 Task: Find connections with filter location Esmeraldas with filter topic #tecnologiawith filter profile language French with filter current company Verloop.io with filter school Dr Akhilesh Das Gupta Institute of Technology & Management with filter industry Physicians with filter service category Event Planning with filter keywords title Couples Counselor
Action: Mouse moved to (567, 72)
Screenshot: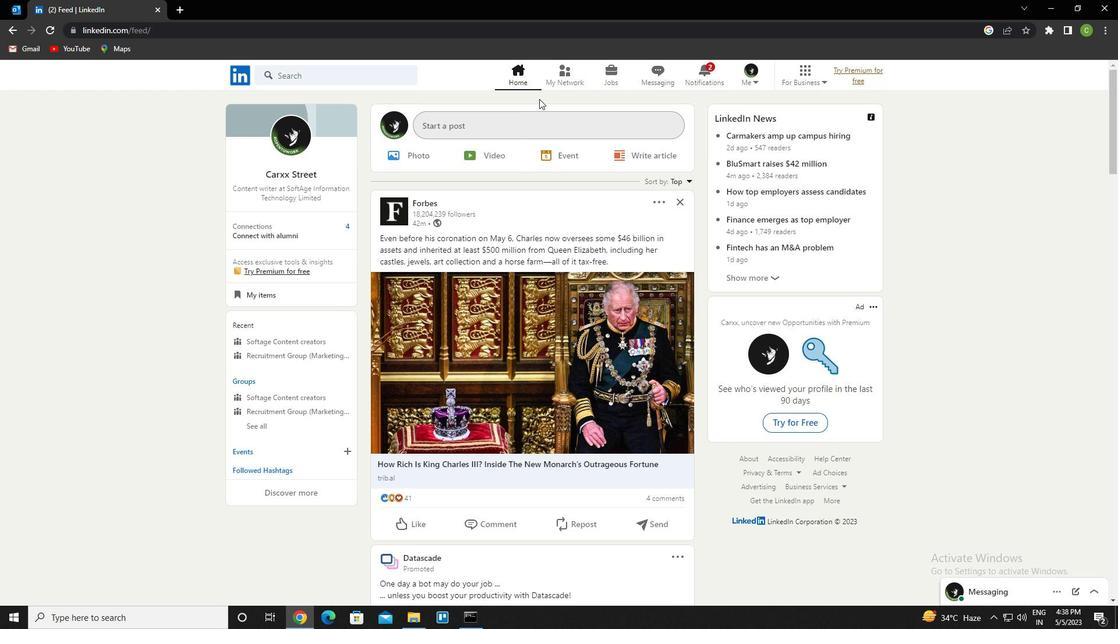 
Action: Mouse pressed left at (567, 72)
Screenshot: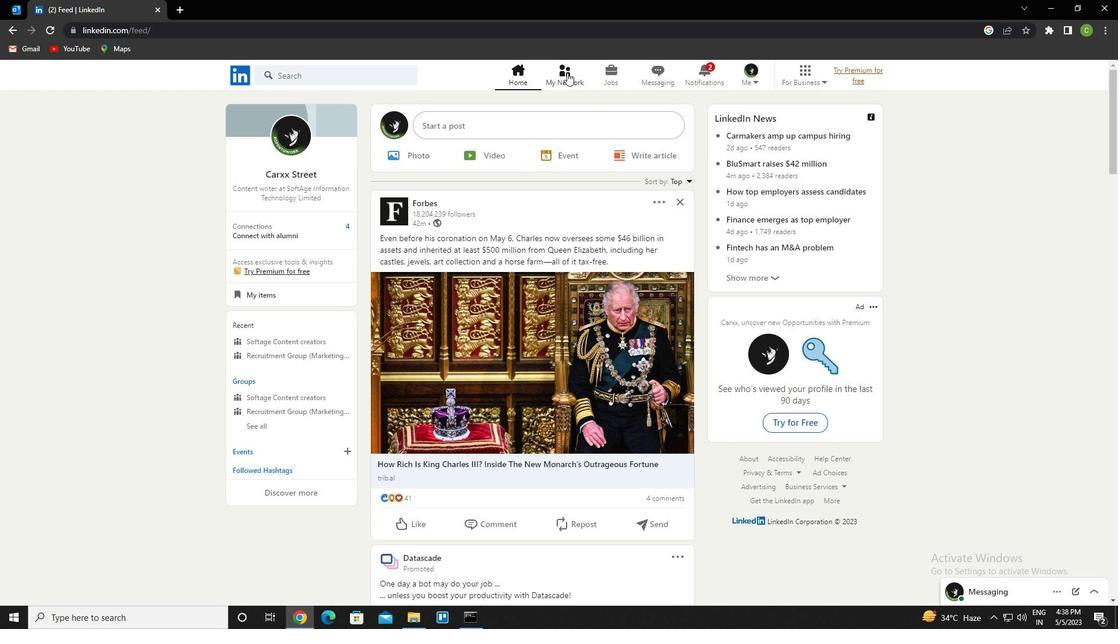 
Action: Mouse moved to (347, 140)
Screenshot: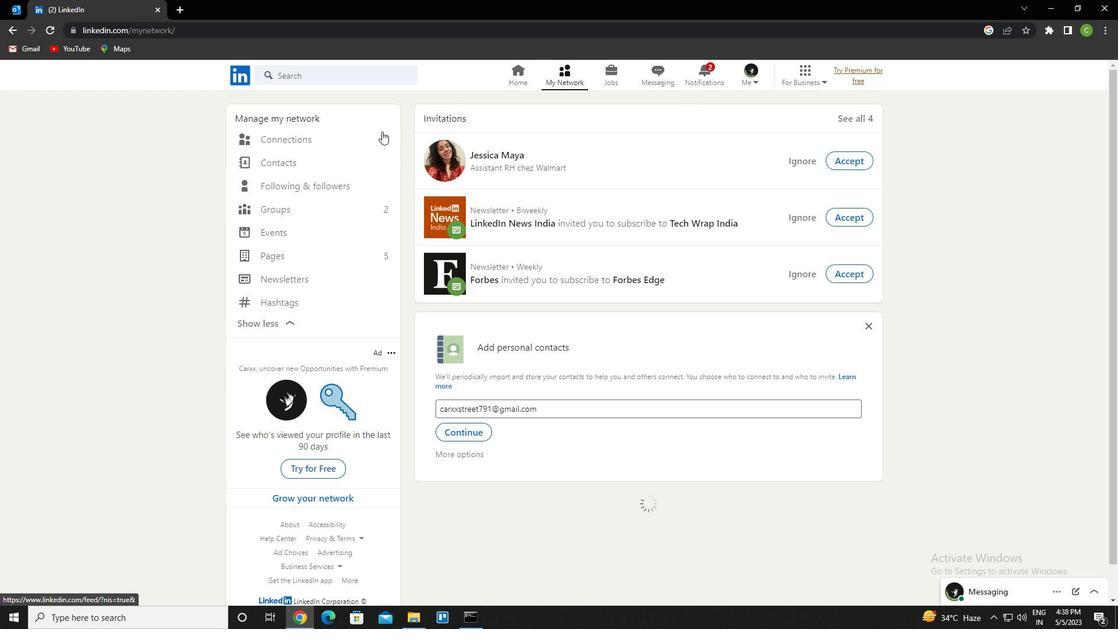 
Action: Mouse pressed left at (347, 140)
Screenshot: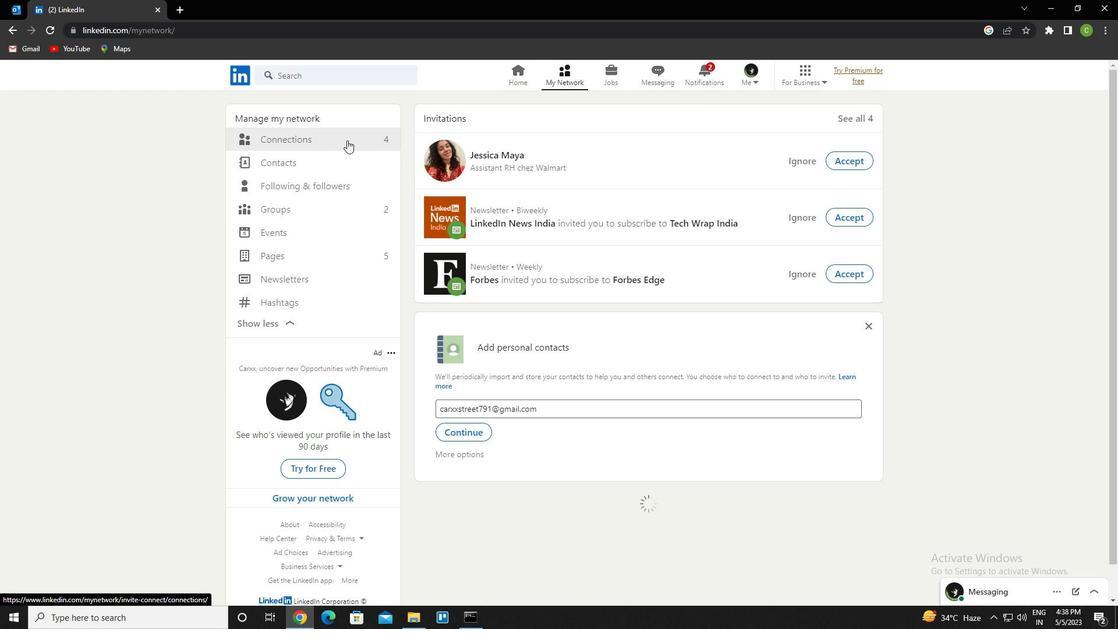
Action: Mouse moved to (646, 139)
Screenshot: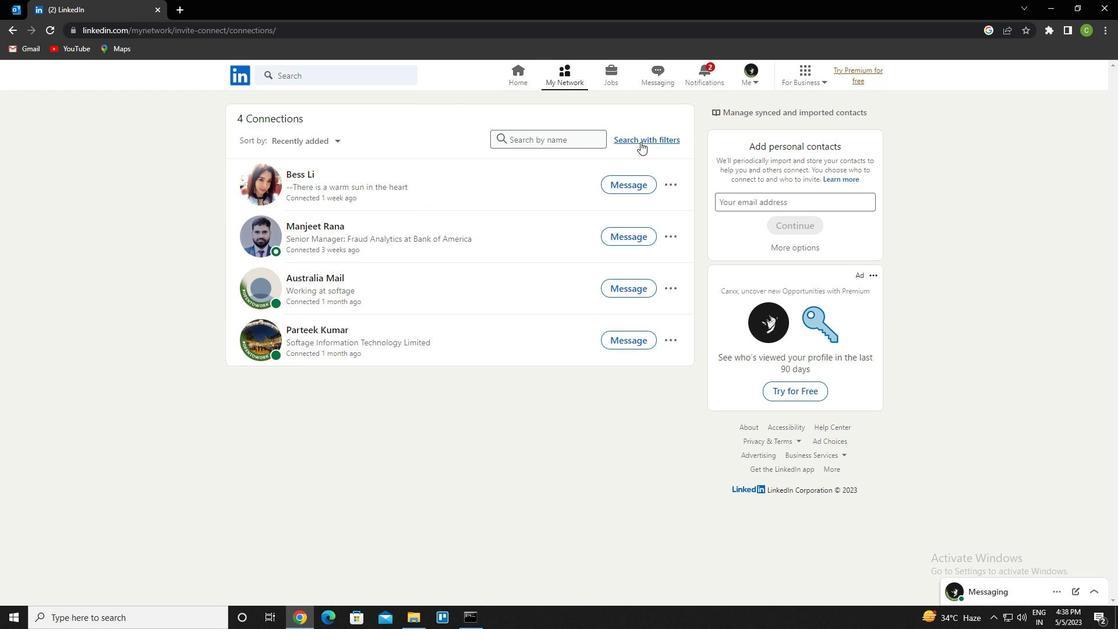 
Action: Mouse pressed left at (646, 139)
Screenshot: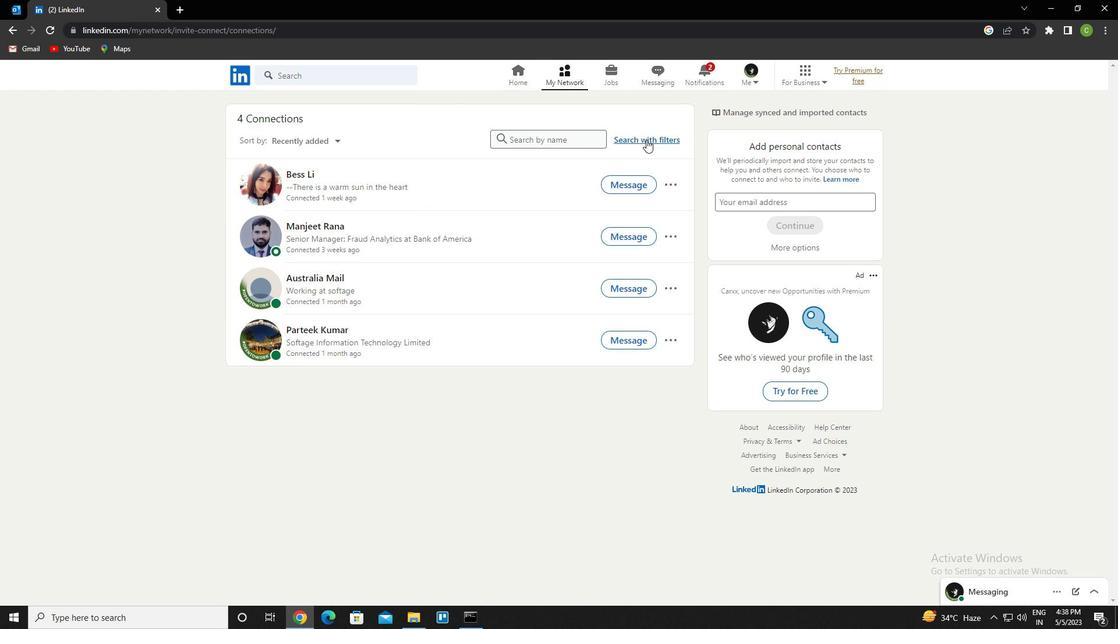 
Action: Mouse moved to (607, 110)
Screenshot: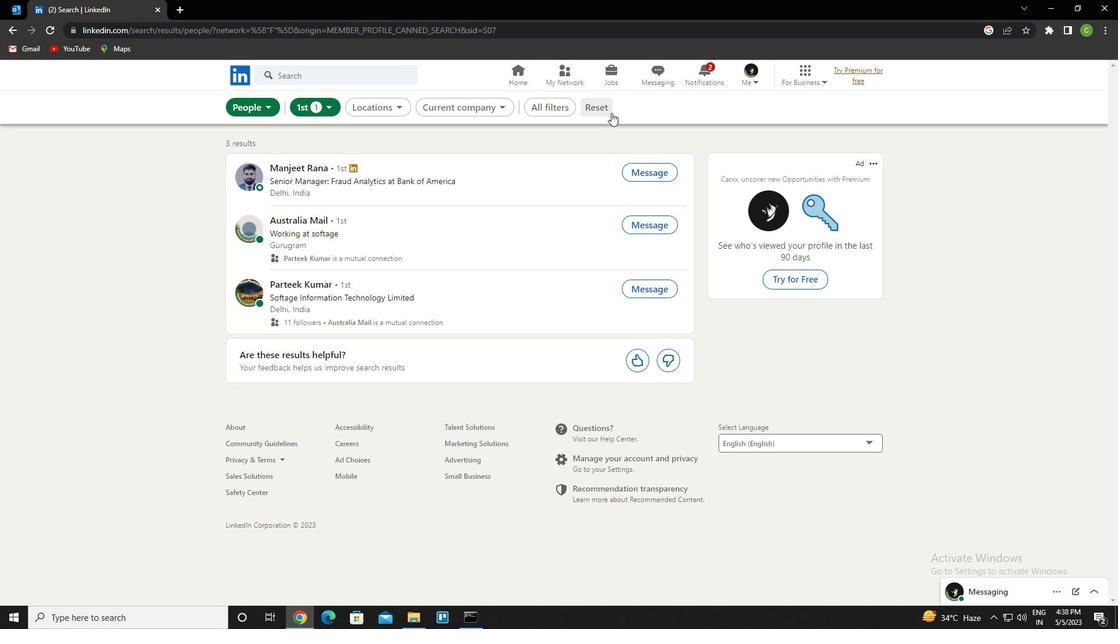
Action: Mouse pressed left at (607, 110)
Screenshot: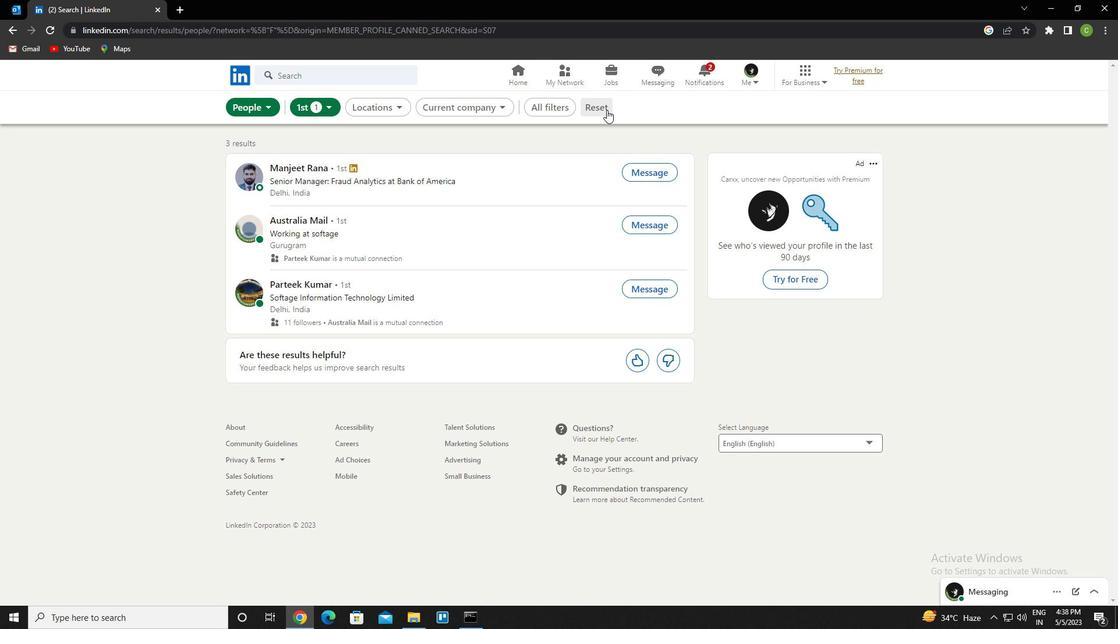 
Action: Mouse moved to (583, 109)
Screenshot: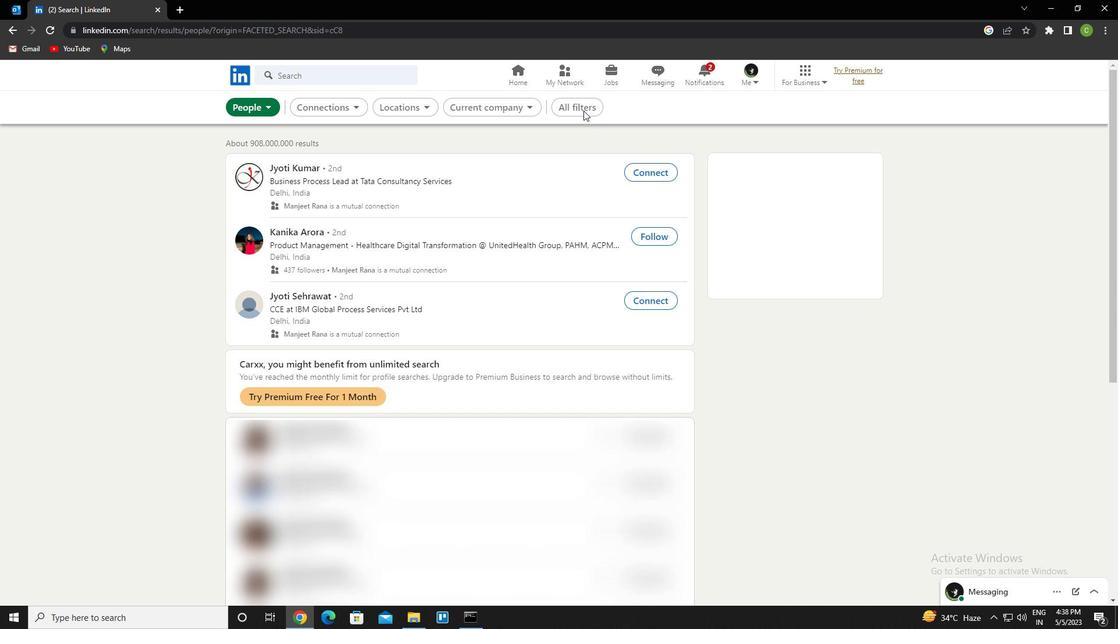 
Action: Mouse pressed left at (583, 109)
Screenshot: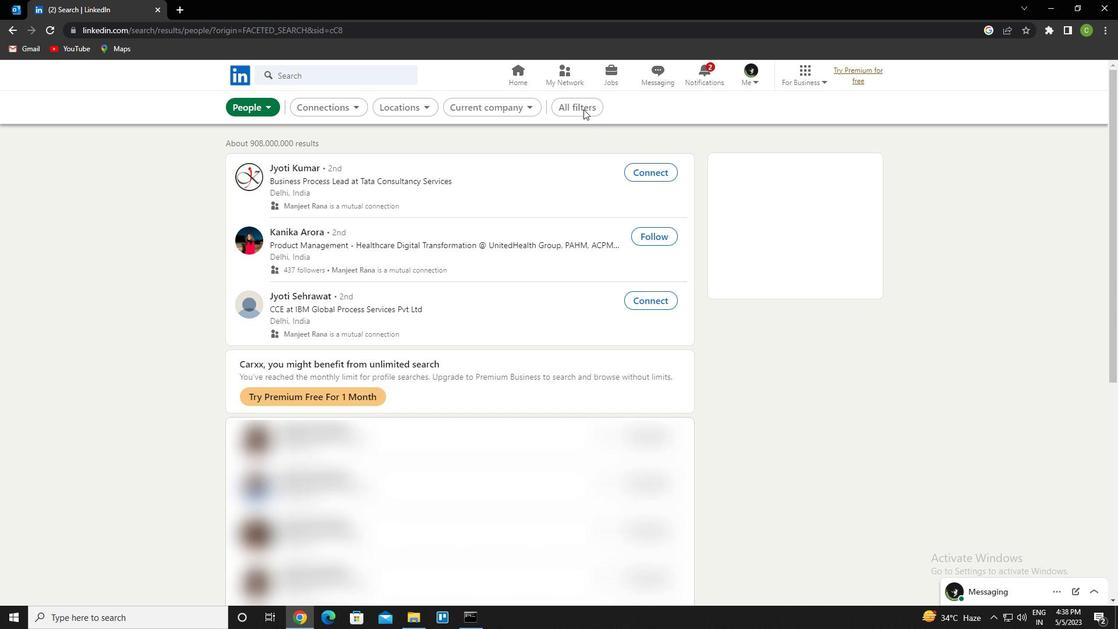
Action: Mouse moved to (904, 260)
Screenshot: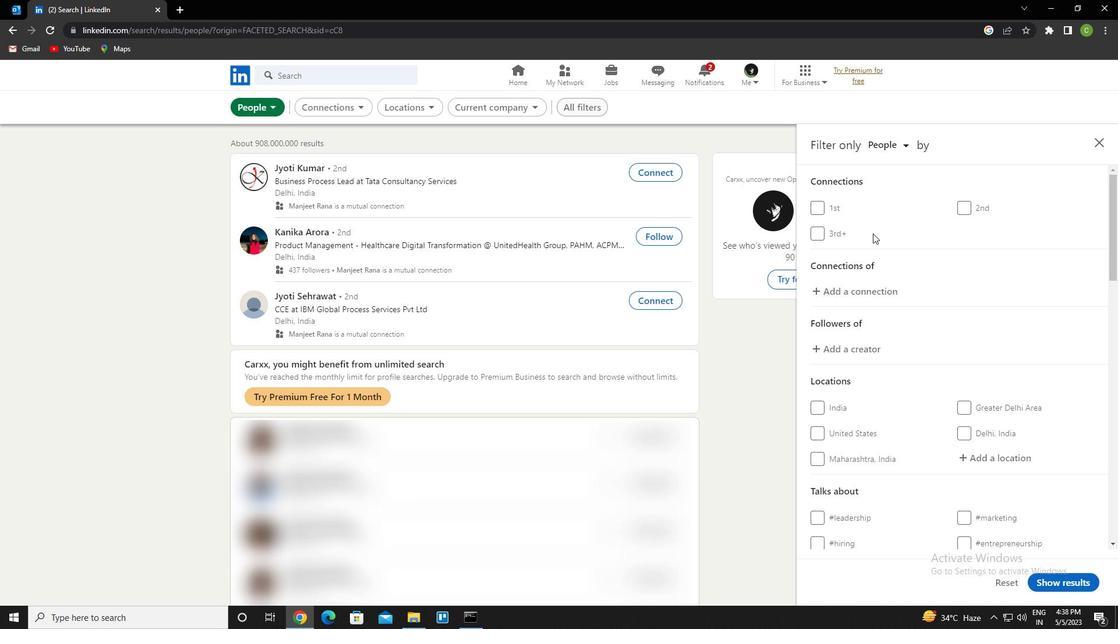 
Action: Mouse scrolled (904, 259) with delta (0, 0)
Screenshot: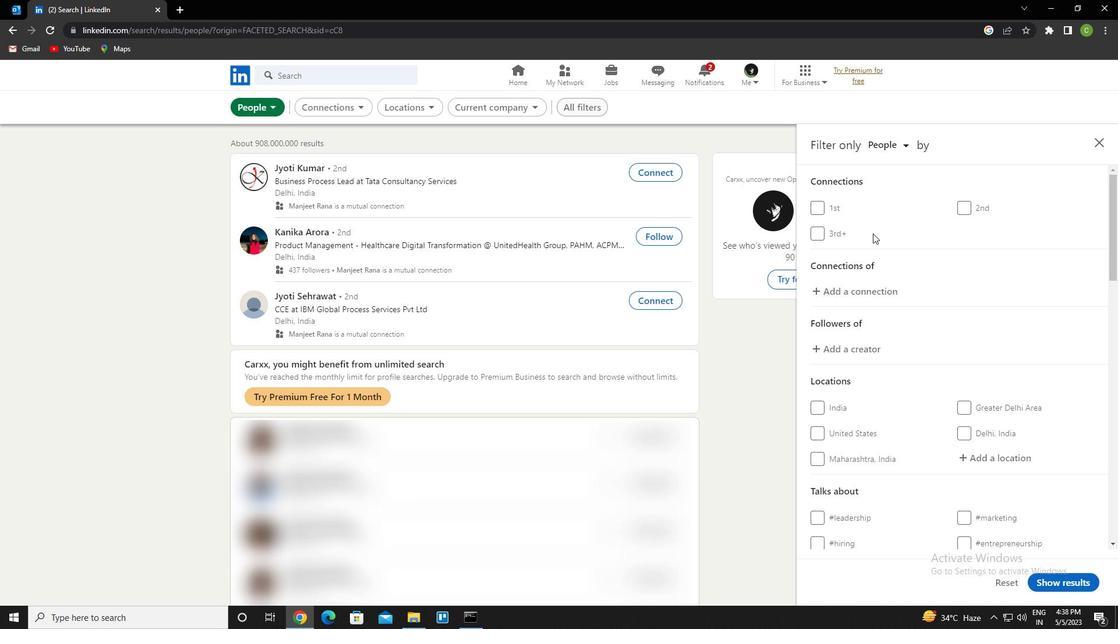 
Action: Mouse moved to (907, 266)
Screenshot: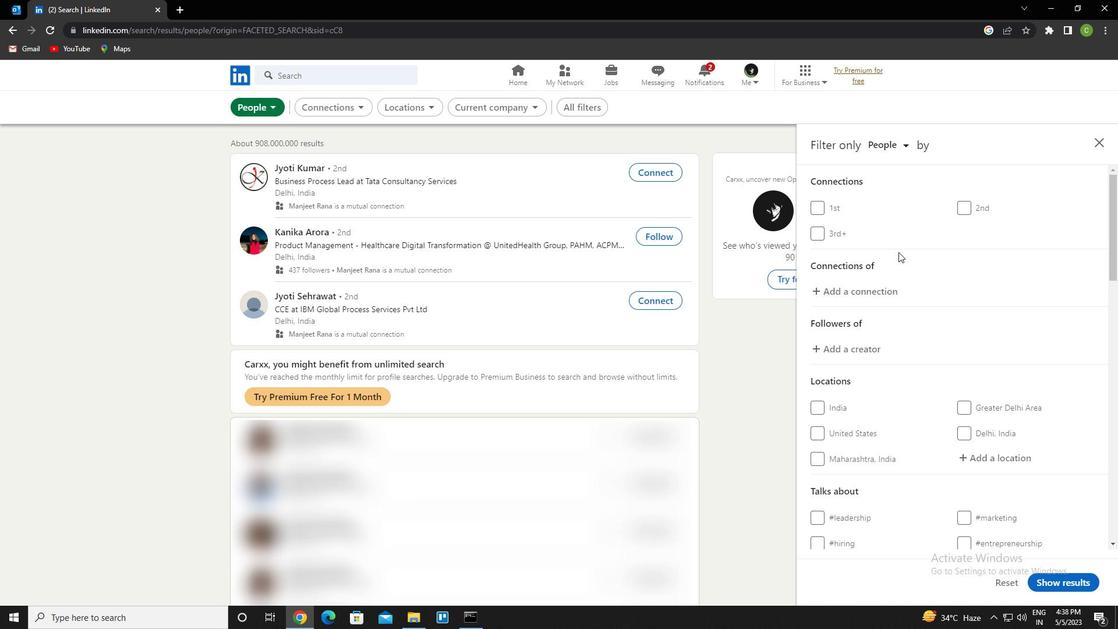 
Action: Mouse scrolled (907, 265) with delta (0, 0)
Screenshot: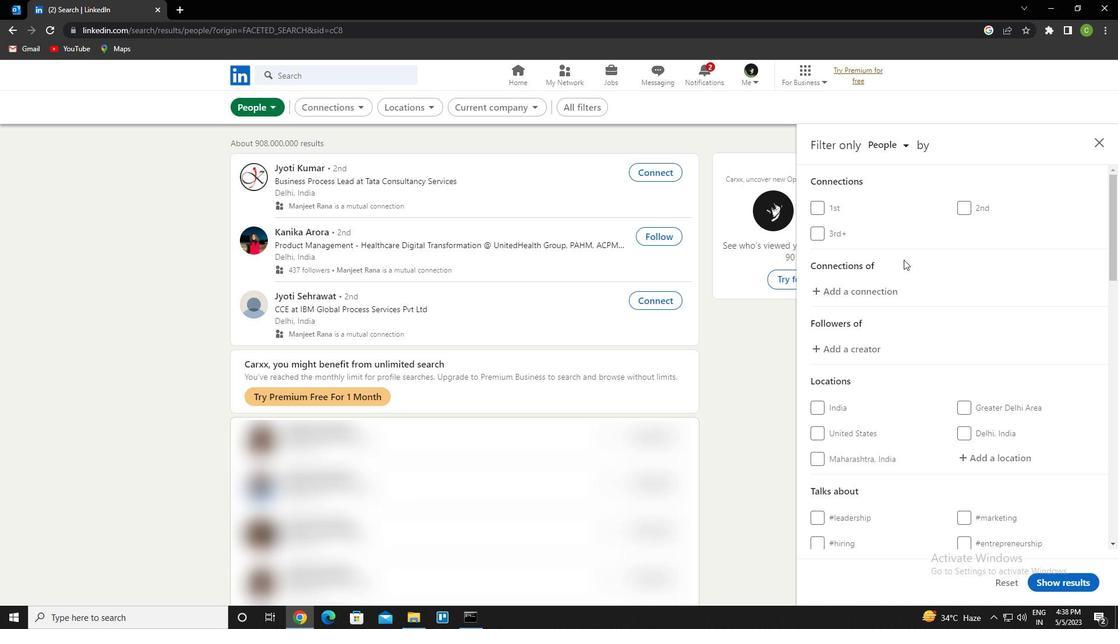 
Action: Mouse moved to (993, 339)
Screenshot: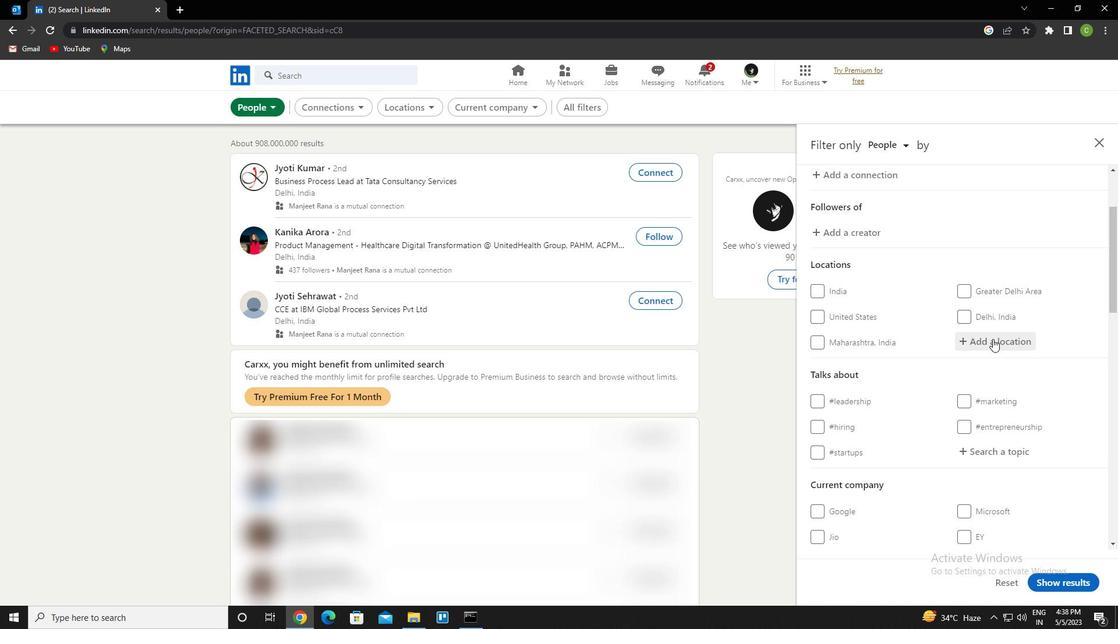 
Action: Mouse pressed left at (993, 339)
Screenshot: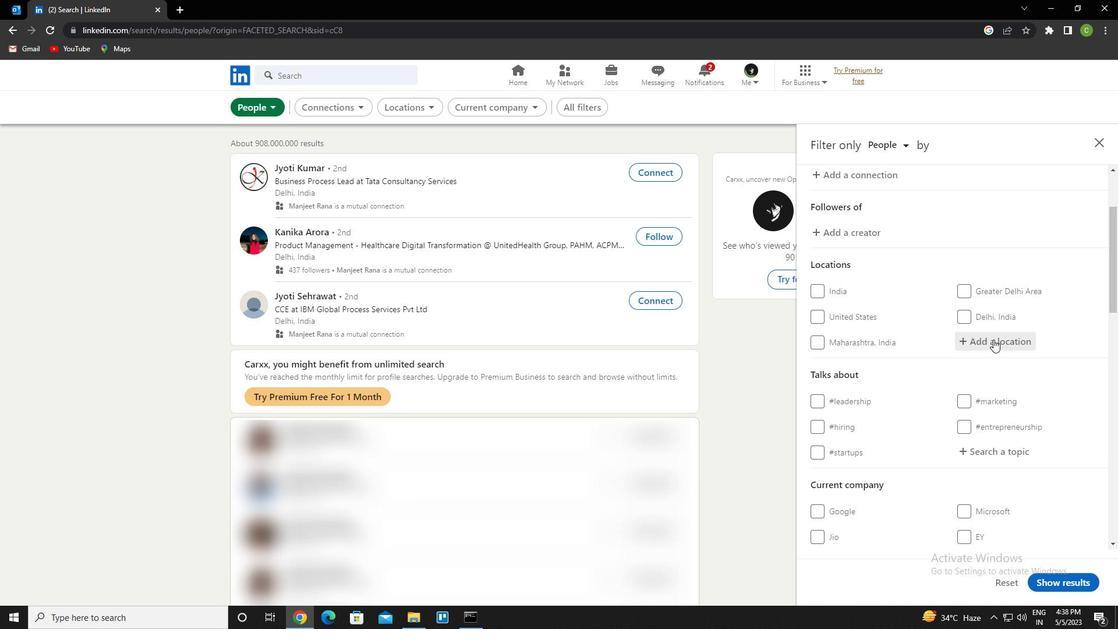 
Action: Key pressed <Key.caps_lock>e<Key.caps_lock>smeraldes<Key.backspace><Key.backspace>as<Key.down><Key.enter>
Screenshot: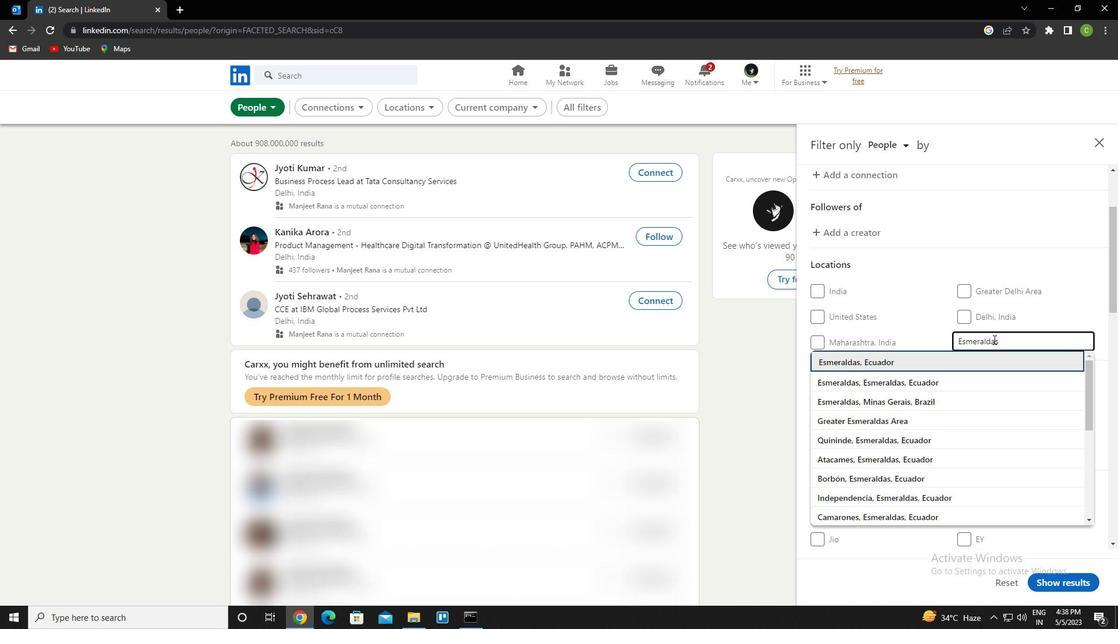 
Action: Mouse scrolled (993, 339) with delta (0, 0)
Screenshot: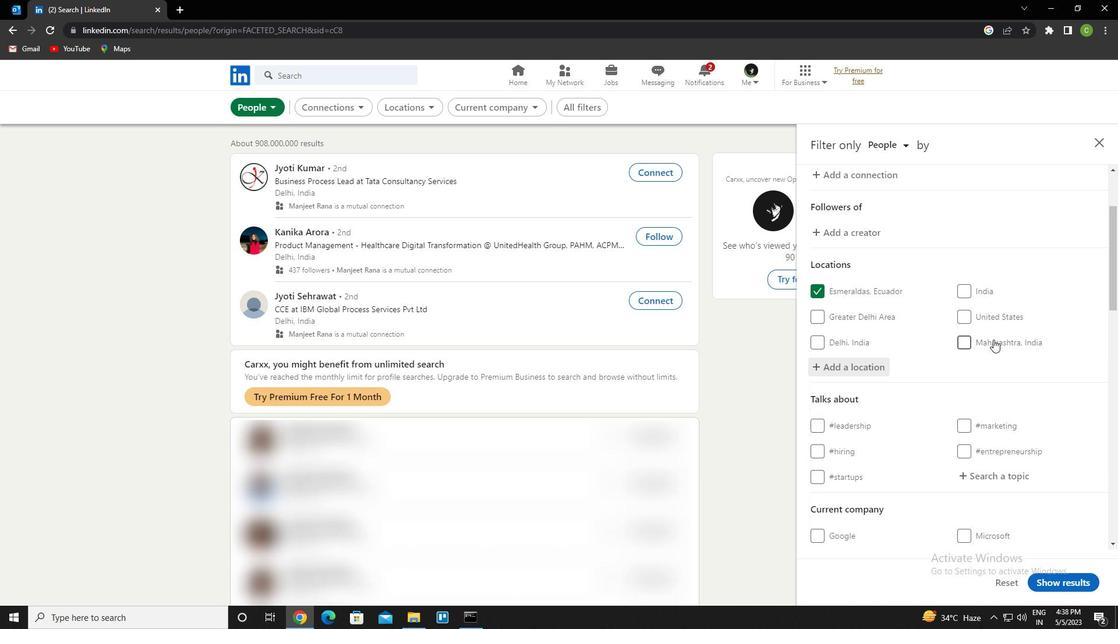 
Action: Mouse scrolled (993, 339) with delta (0, 0)
Screenshot: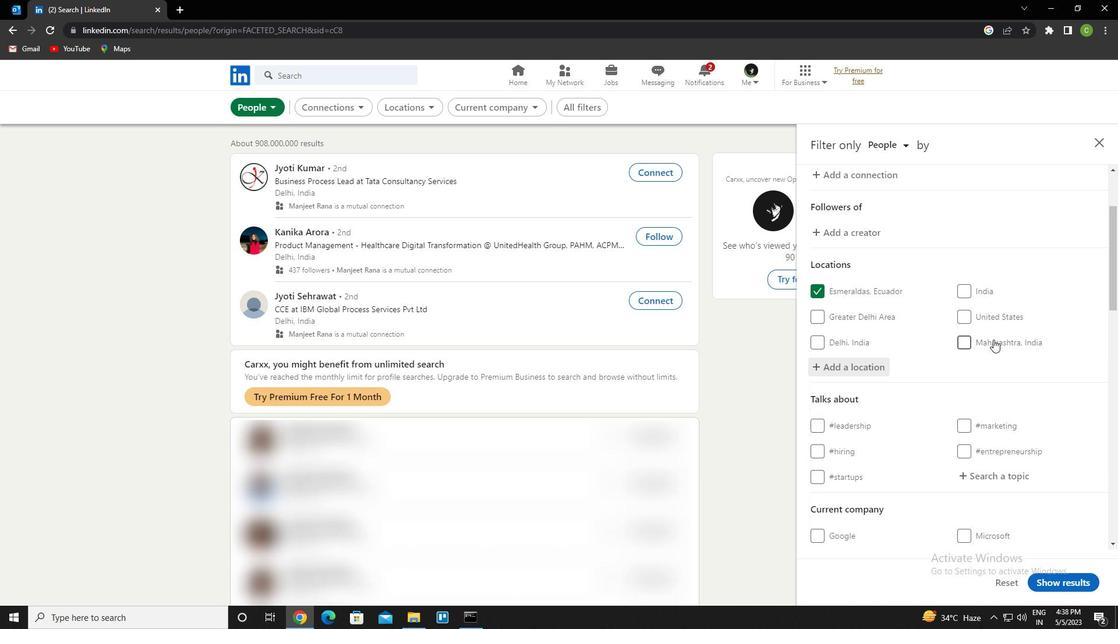 
Action: Mouse moved to (992, 365)
Screenshot: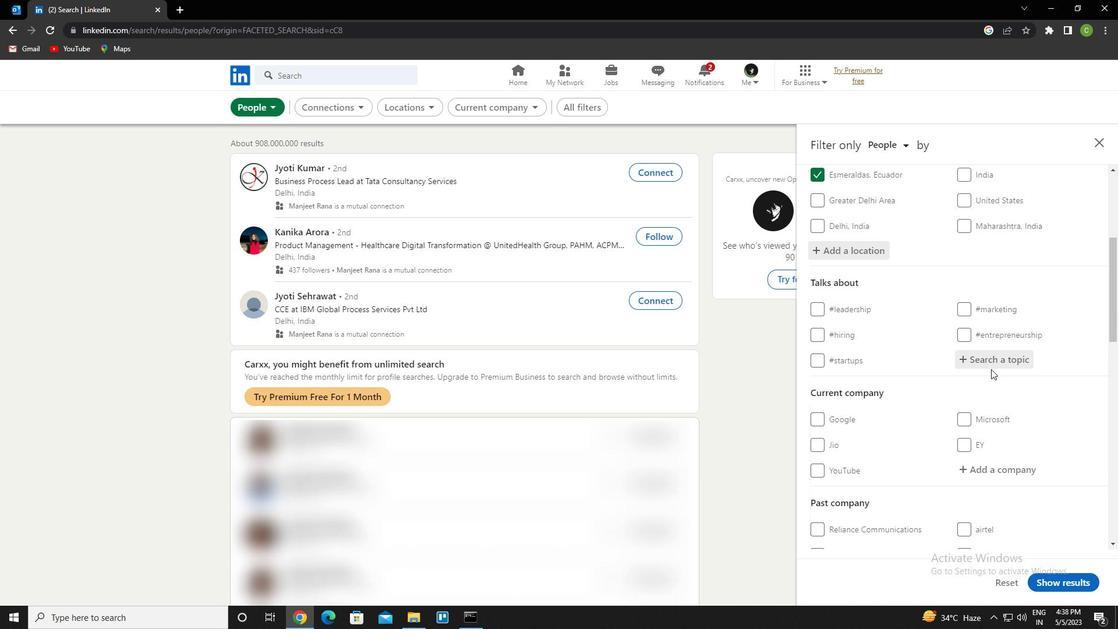 
Action: Mouse pressed left at (992, 365)
Screenshot: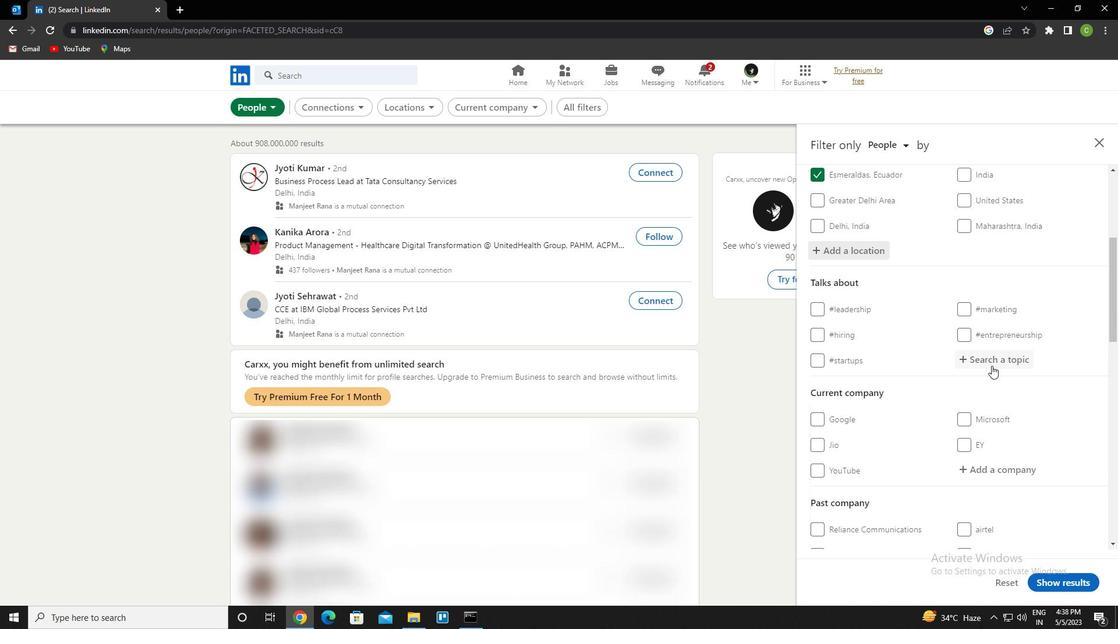 
Action: Key pressed <Key.caps_lock>t<Key.caps_lock>echnologia<Key.down><Key.enter>
Screenshot: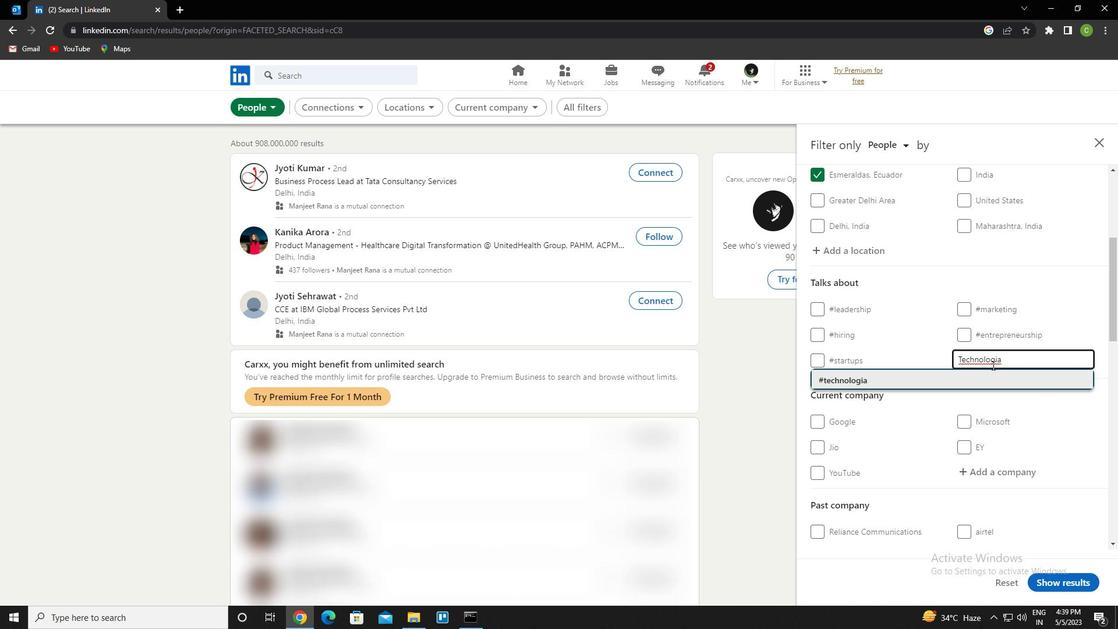 
Action: Mouse scrolled (992, 364) with delta (0, 0)
Screenshot: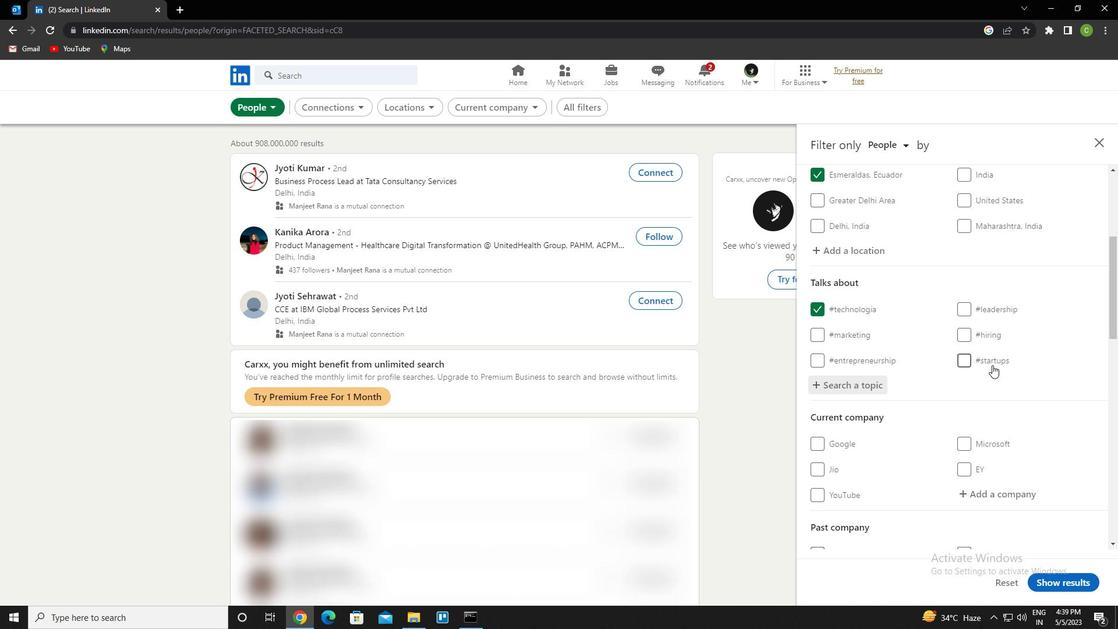 
Action: Mouse scrolled (992, 364) with delta (0, 0)
Screenshot: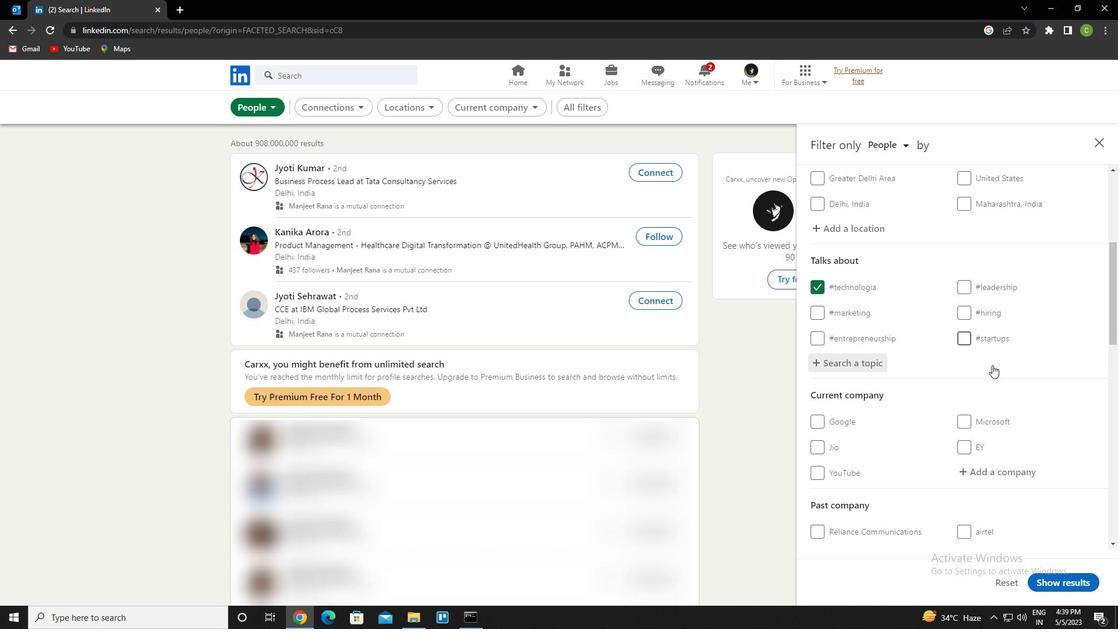 
Action: Mouse moved to (986, 386)
Screenshot: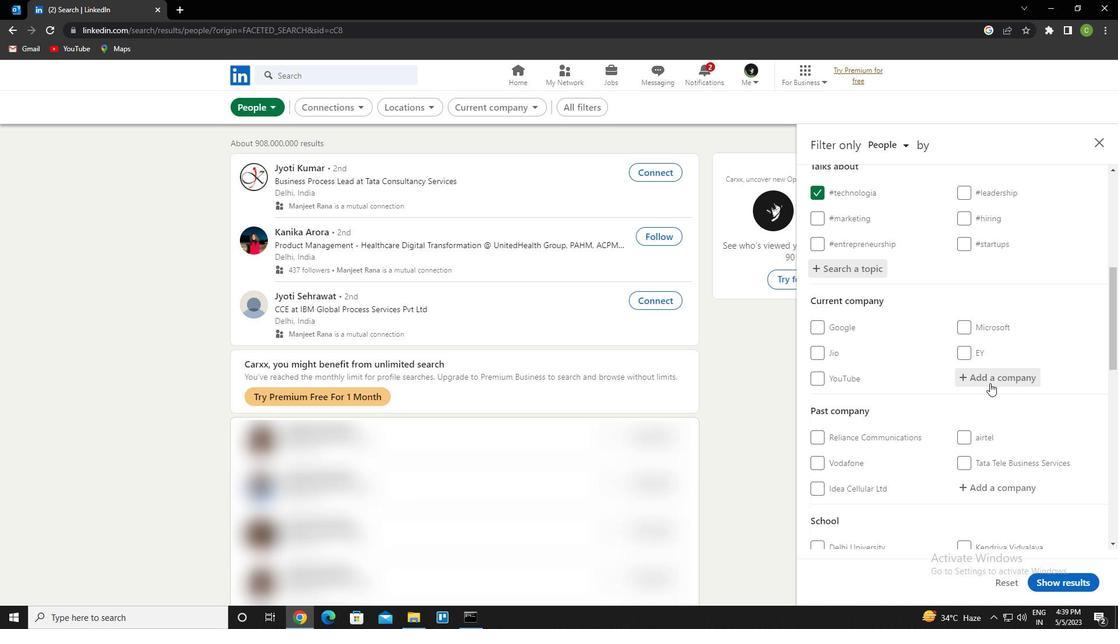 
Action: Mouse scrolled (986, 385) with delta (0, 0)
Screenshot: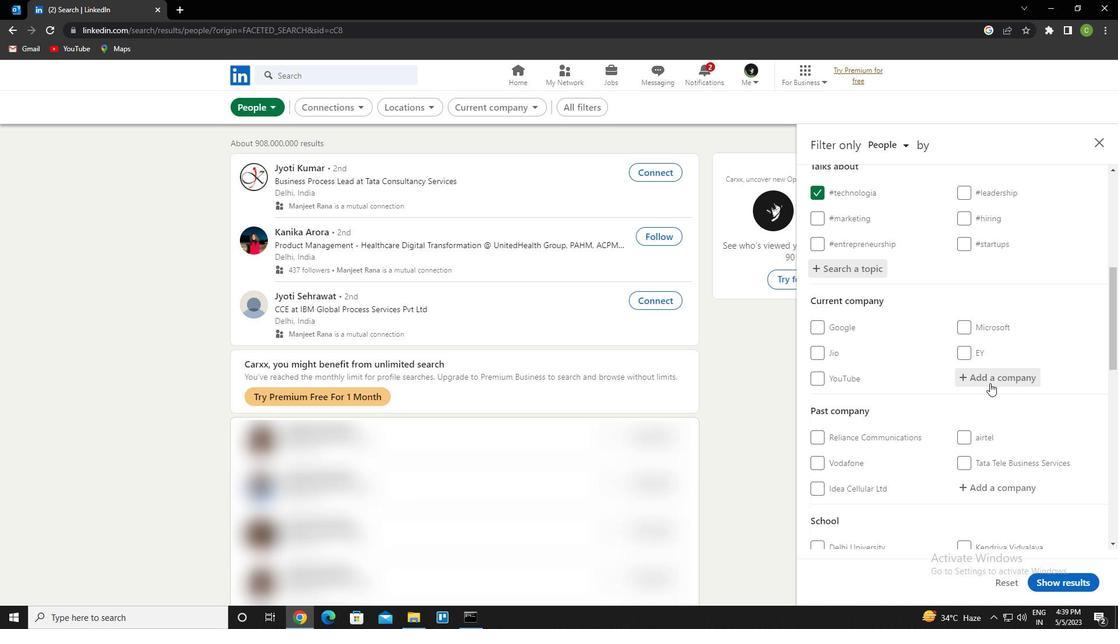 
Action: Mouse scrolled (986, 385) with delta (0, 0)
Screenshot: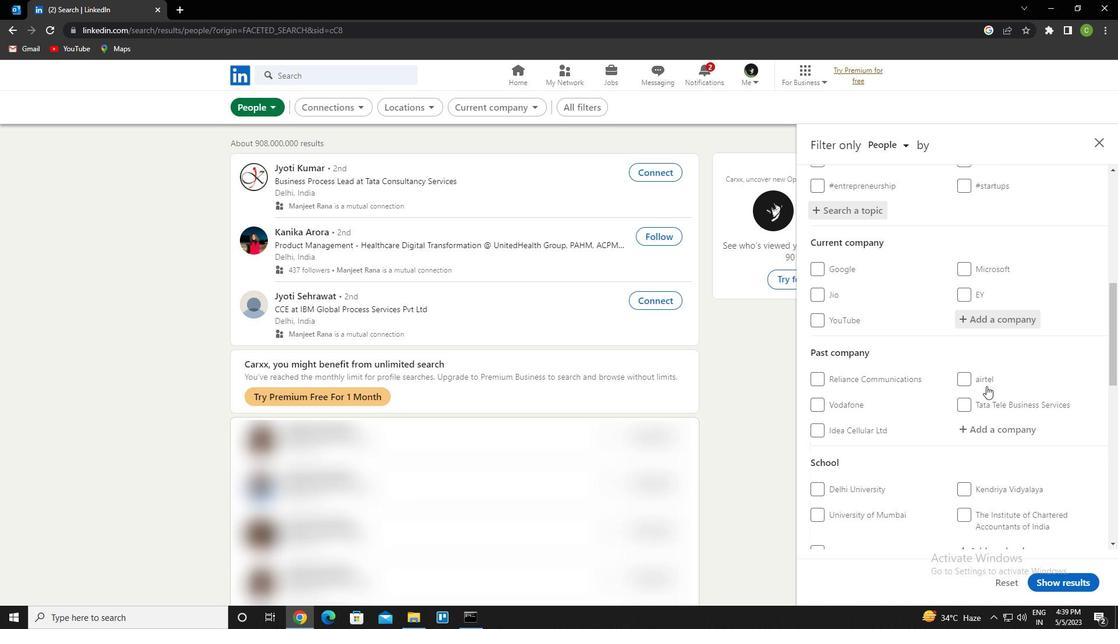 
Action: Mouse scrolled (986, 385) with delta (0, 0)
Screenshot: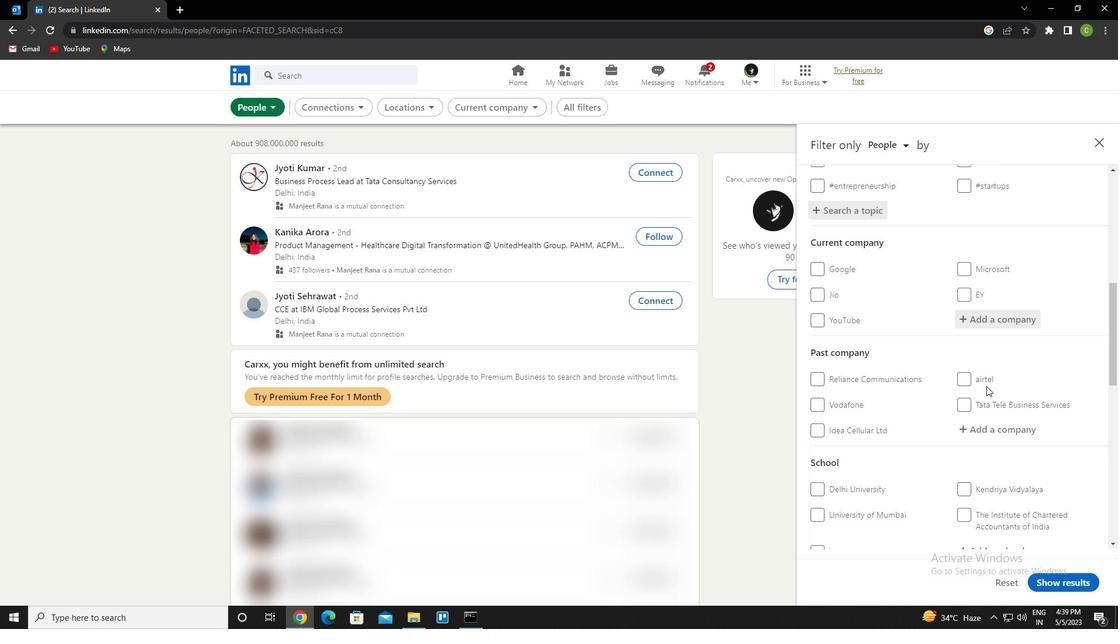
Action: Mouse scrolled (986, 385) with delta (0, 0)
Screenshot: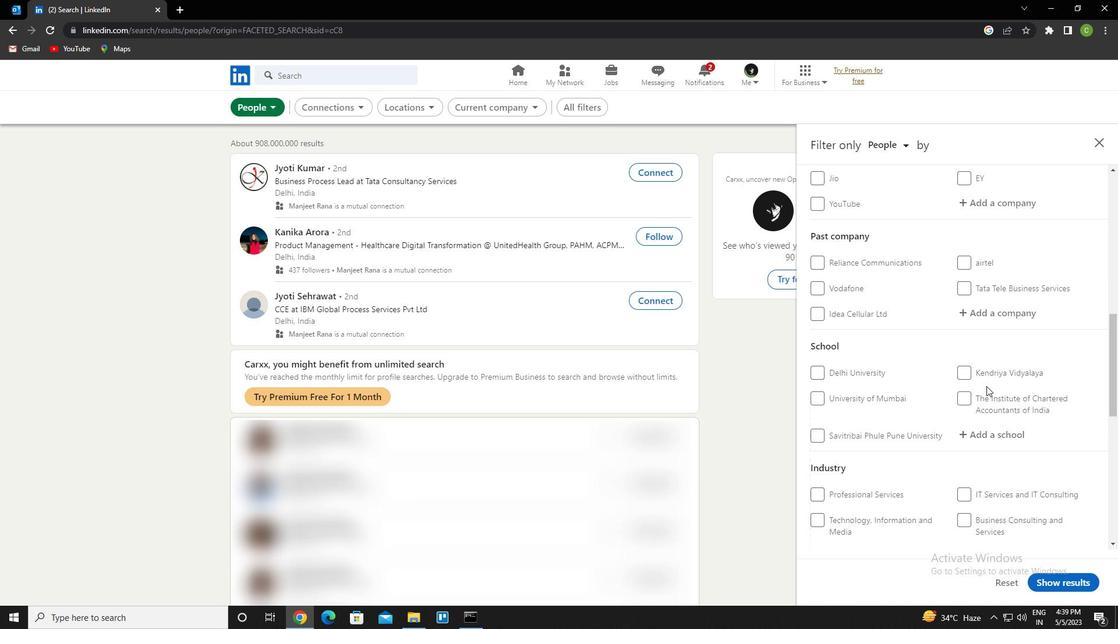 
Action: Mouse scrolled (986, 385) with delta (0, 0)
Screenshot: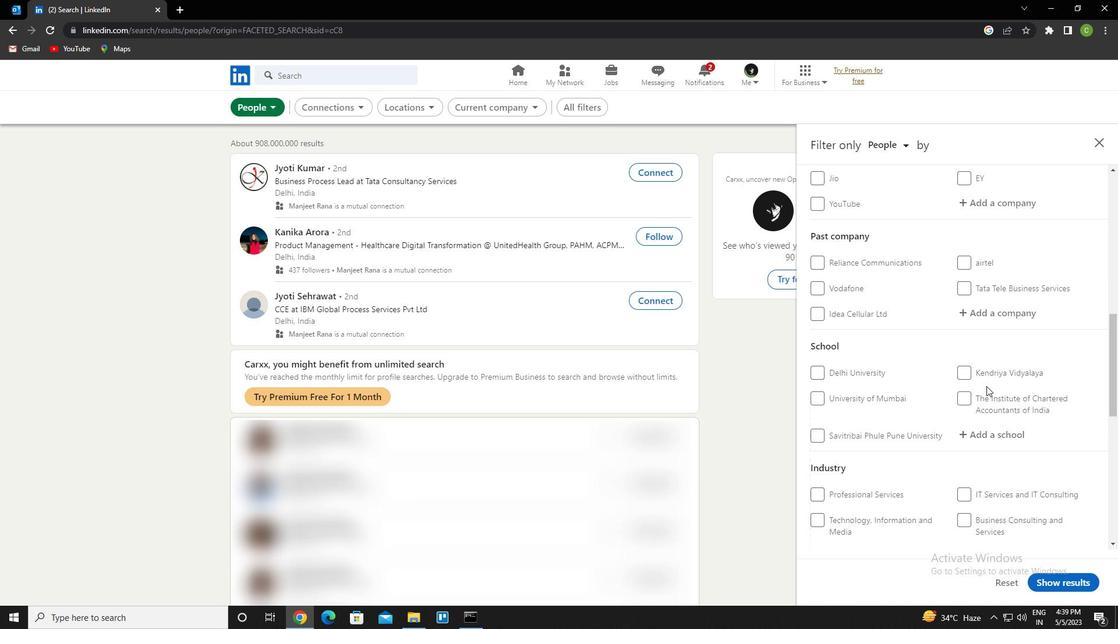 
Action: Mouse scrolled (986, 385) with delta (0, 0)
Screenshot: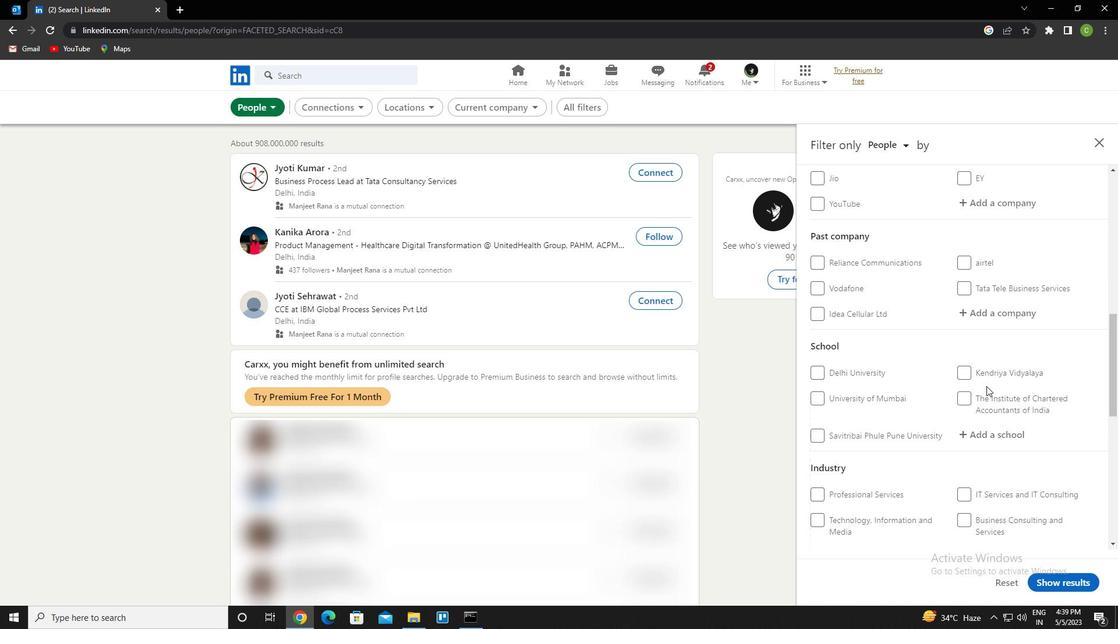 
Action: Mouse scrolled (986, 385) with delta (0, 0)
Screenshot: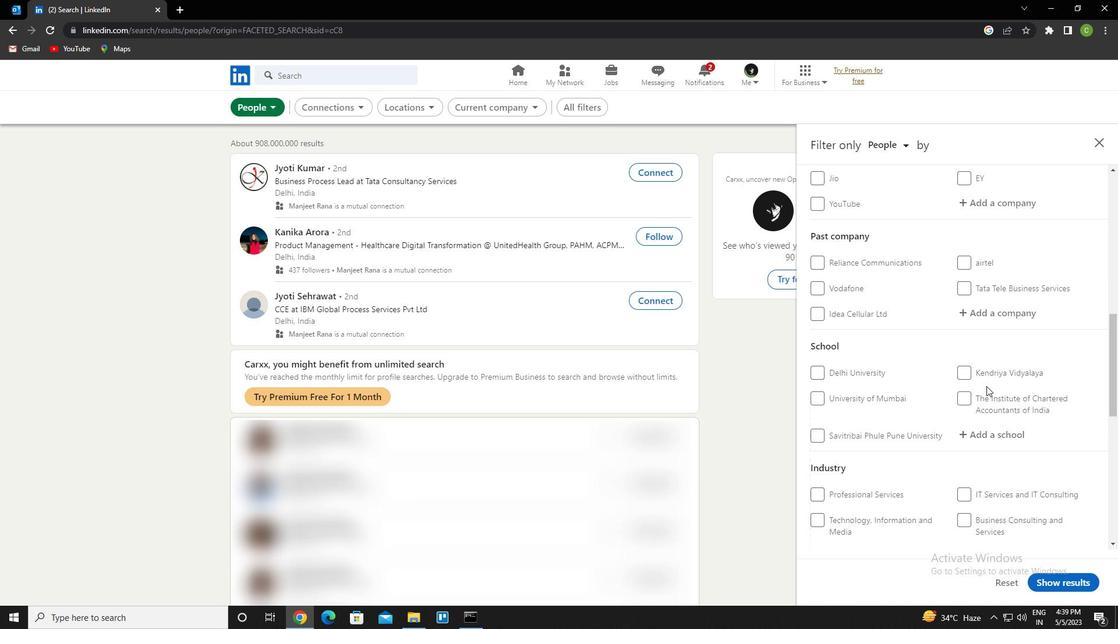 
Action: Mouse scrolled (986, 385) with delta (0, 0)
Screenshot: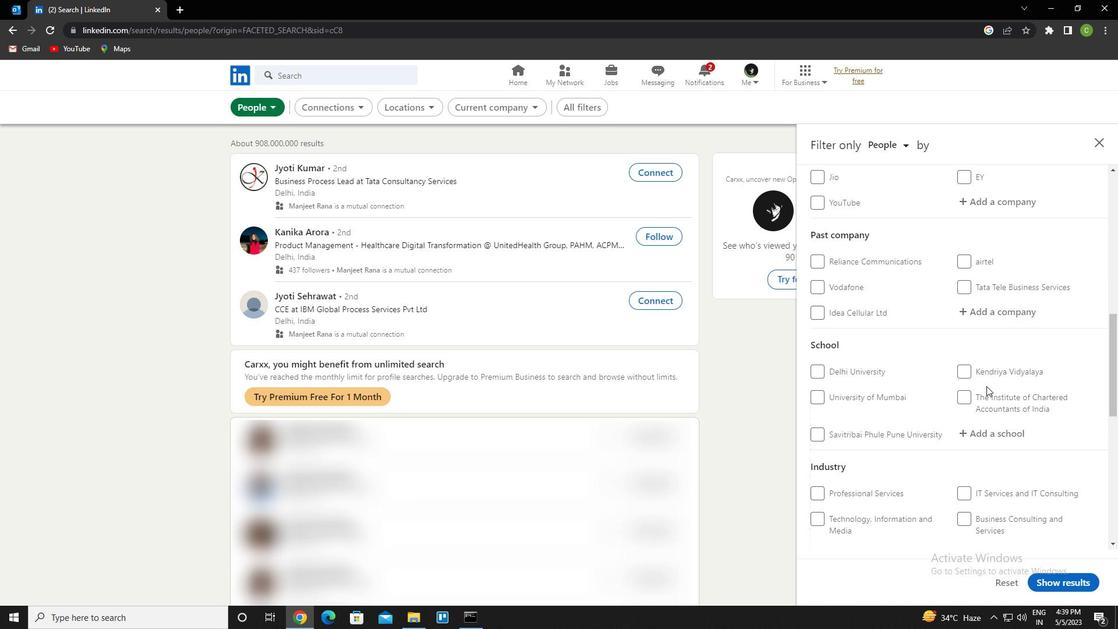 
Action: Mouse moved to (964, 328)
Screenshot: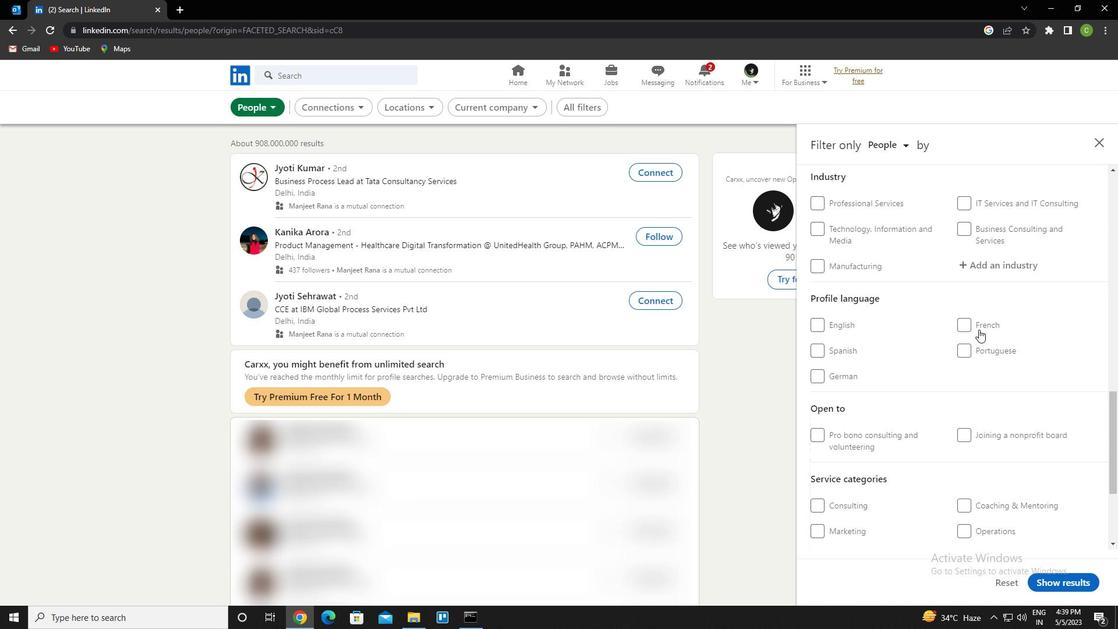 
Action: Mouse pressed left at (964, 328)
Screenshot: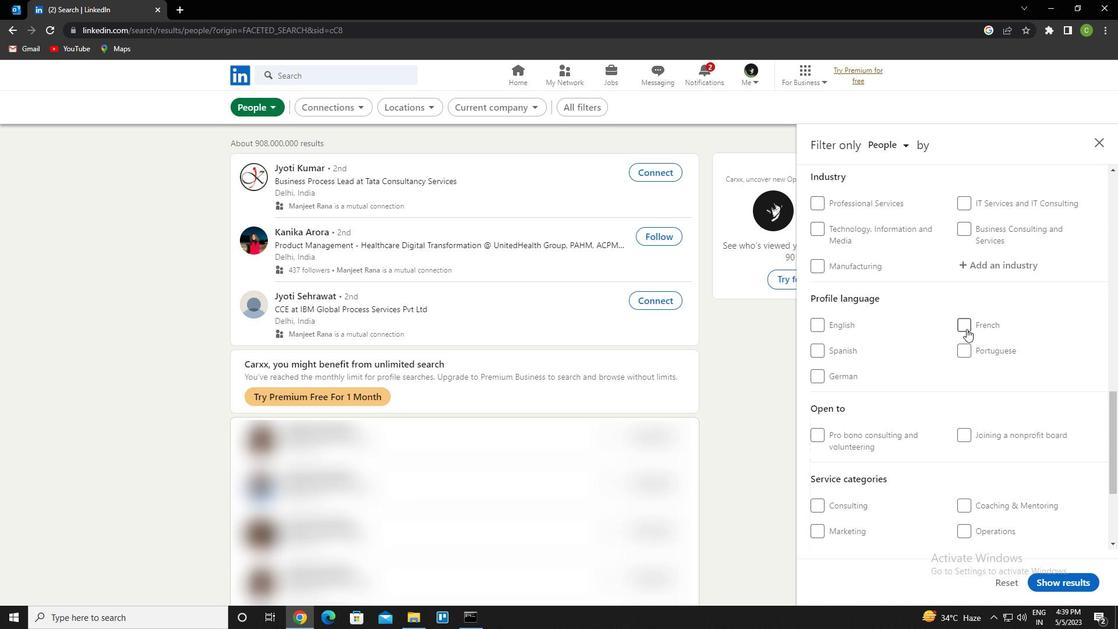 
Action: Mouse moved to (942, 358)
Screenshot: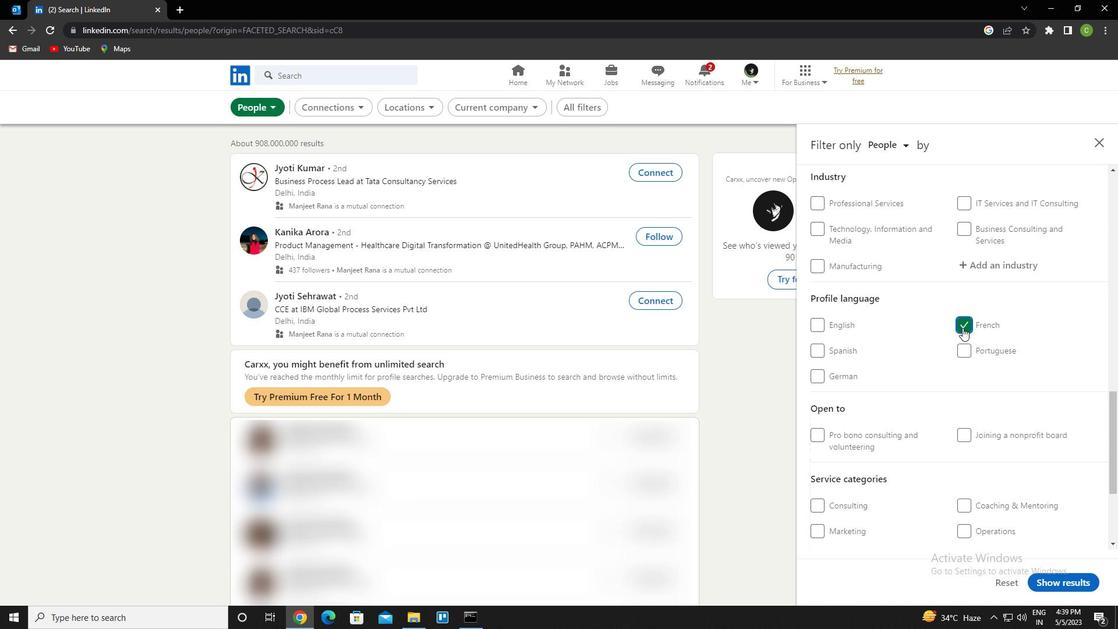 
Action: Mouse scrolled (942, 359) with delta (0, 0)
Screenshot: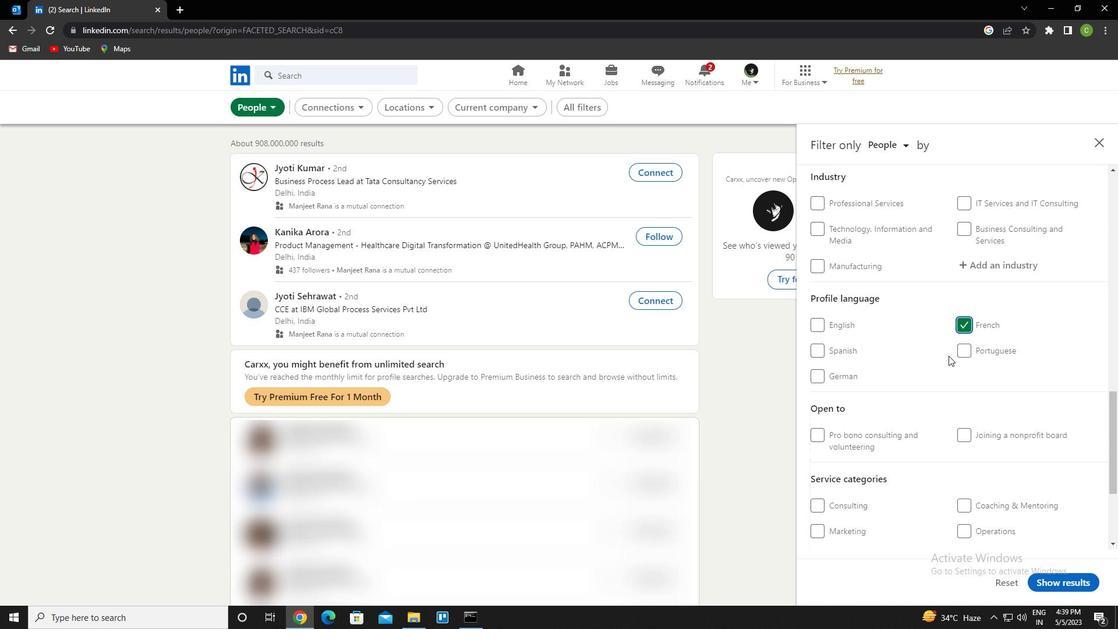 
Action: Mouse scrolled (942, 359) with delta (0, 0)
Screenshot: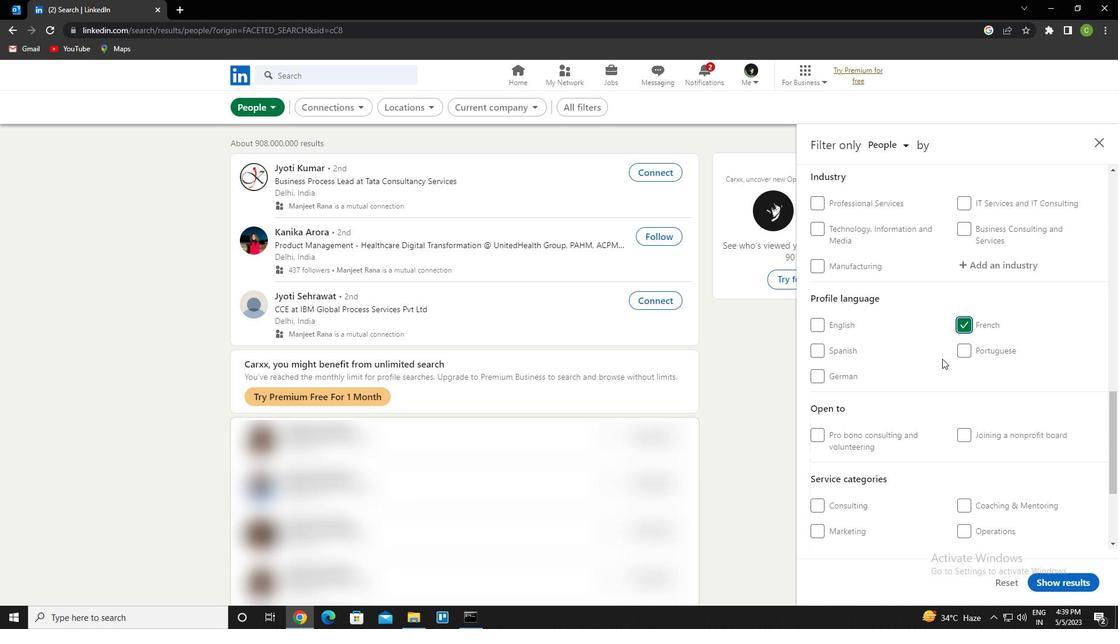 
Action: Mouse scrolled (942, 359) with delta (0, 0)
Screenshot: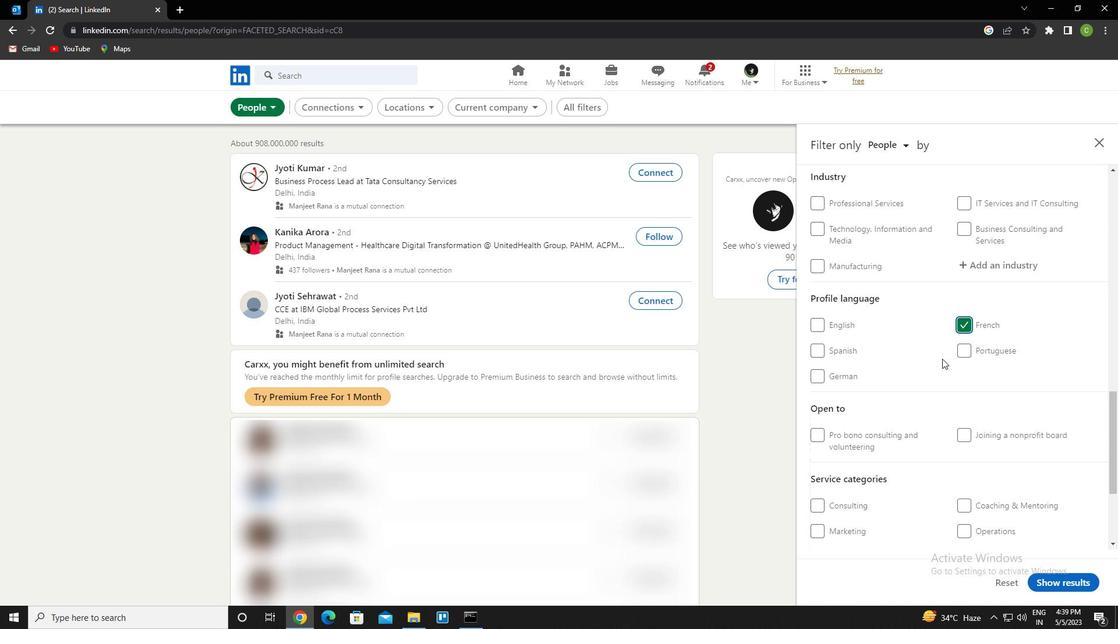 
Action: Mouse scrolled (942, 359) with delta (0, 0)
Screenshot: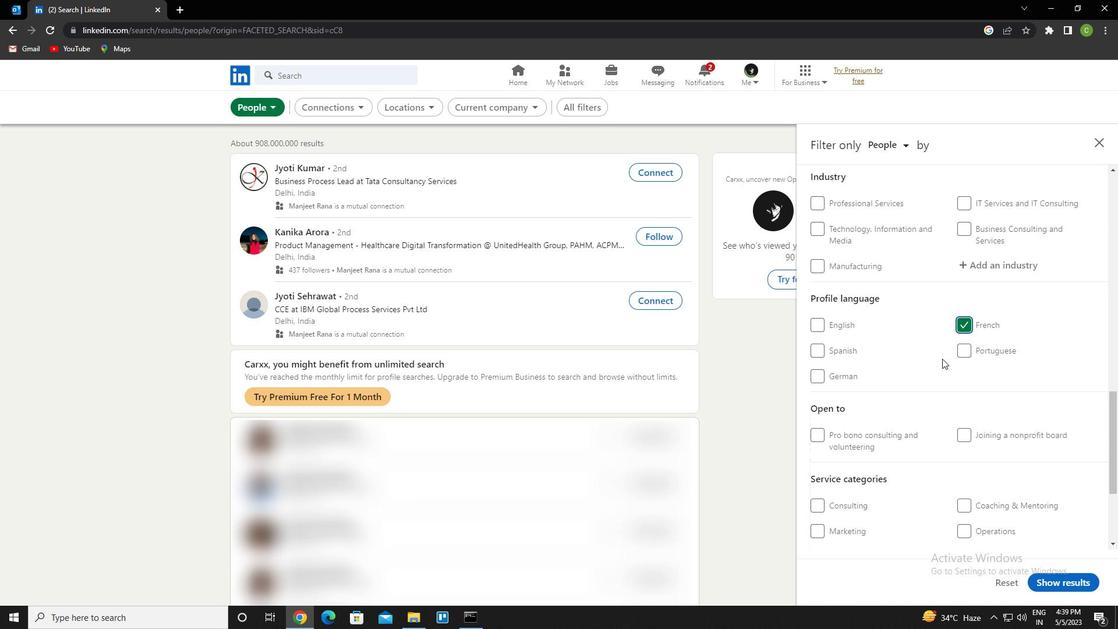 
Action: Mouse scrolled (942, 359) with delta (0, 0)
Screenshot: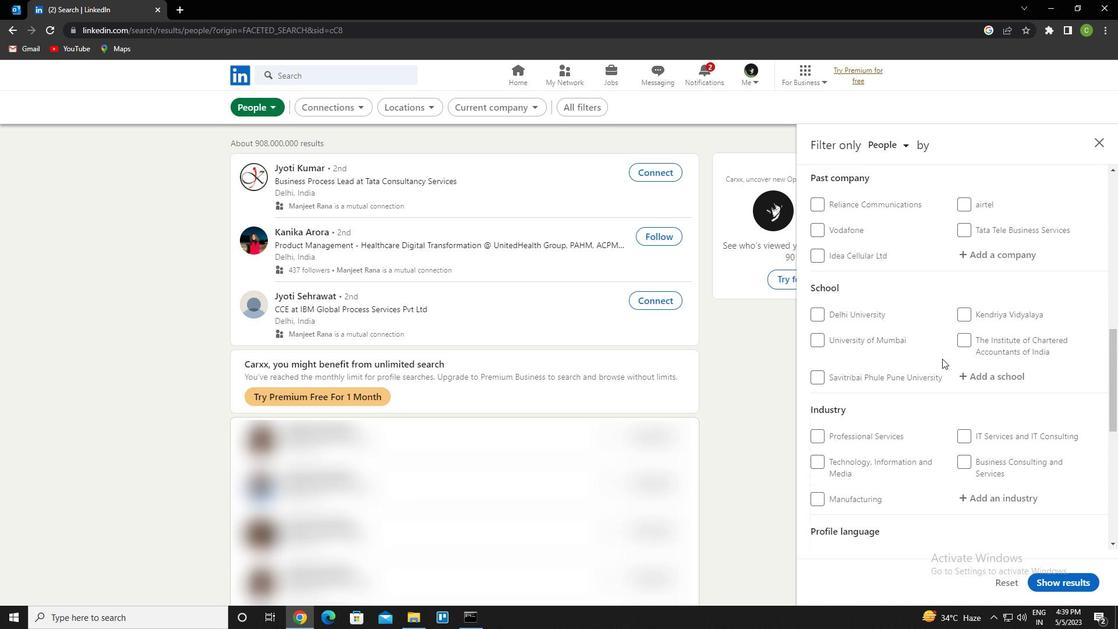 
Action: Mouse scrolled (942, 359) with delta (0, 0)
Screenshot: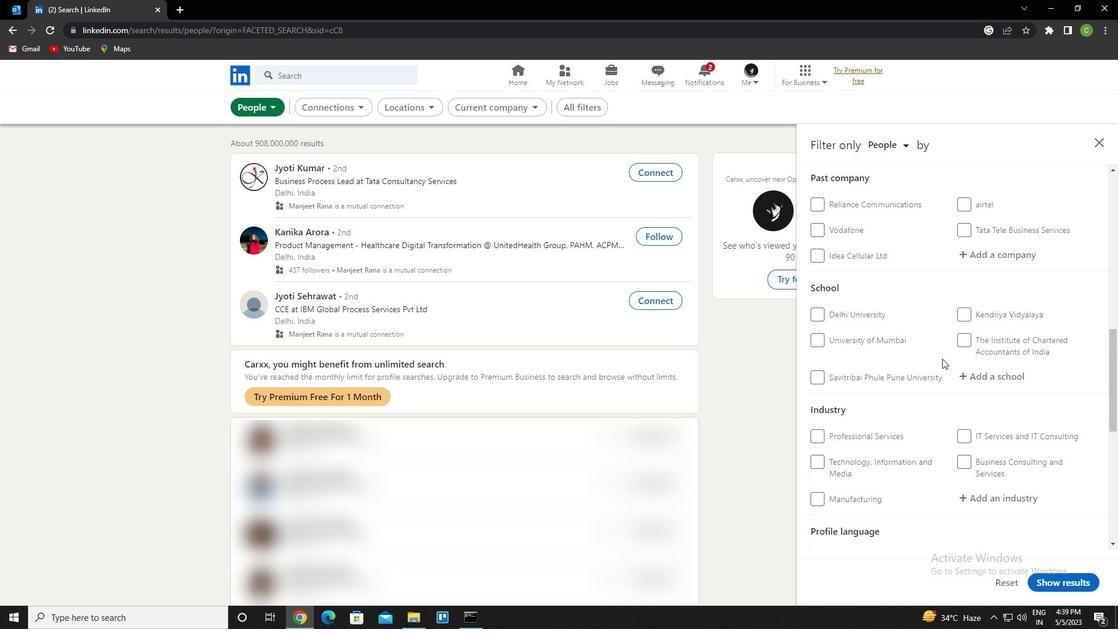 
Action: Mouse scrolled (942, 359) with delta (0, 0)
Screenshot: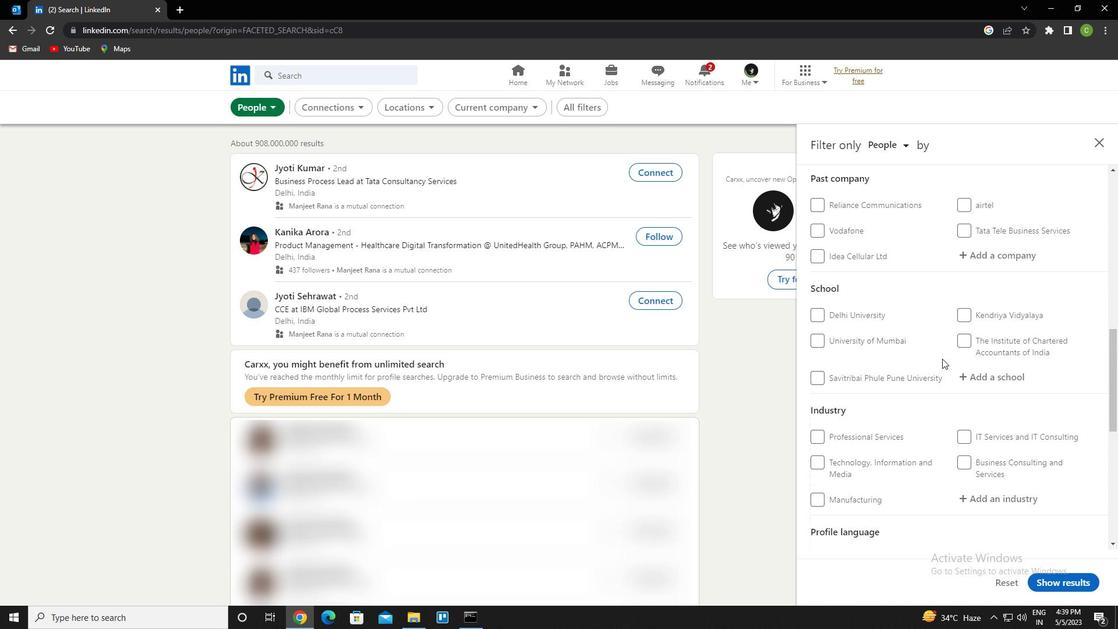 
Action: Mouse moved to (980, 325)
Screenshot: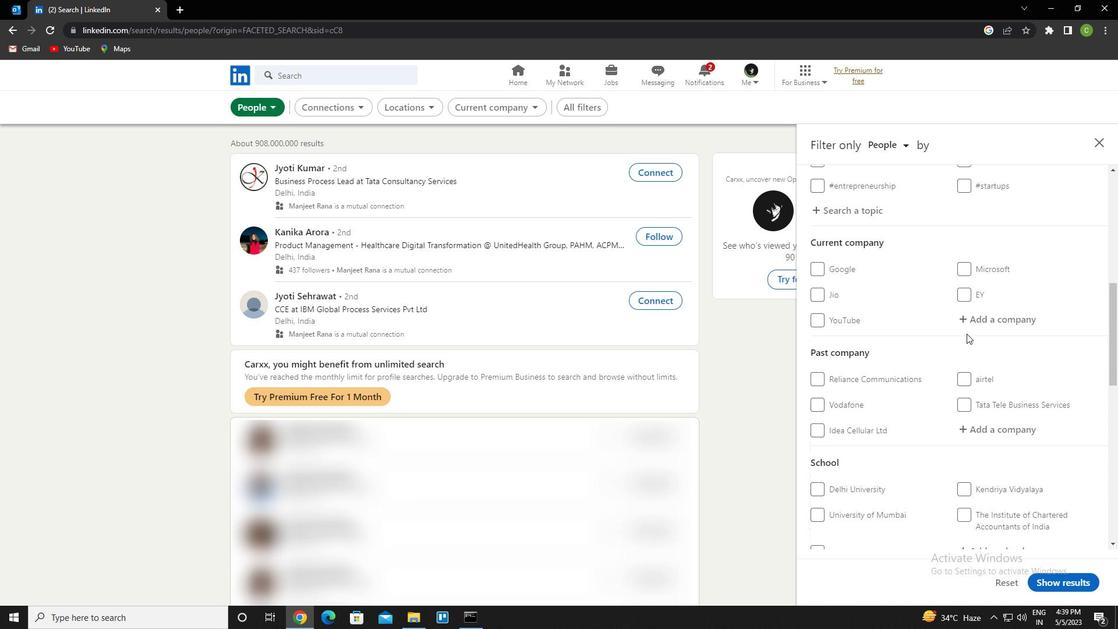 
Action: Mouse pressed left at (980, 325)
Screenshot: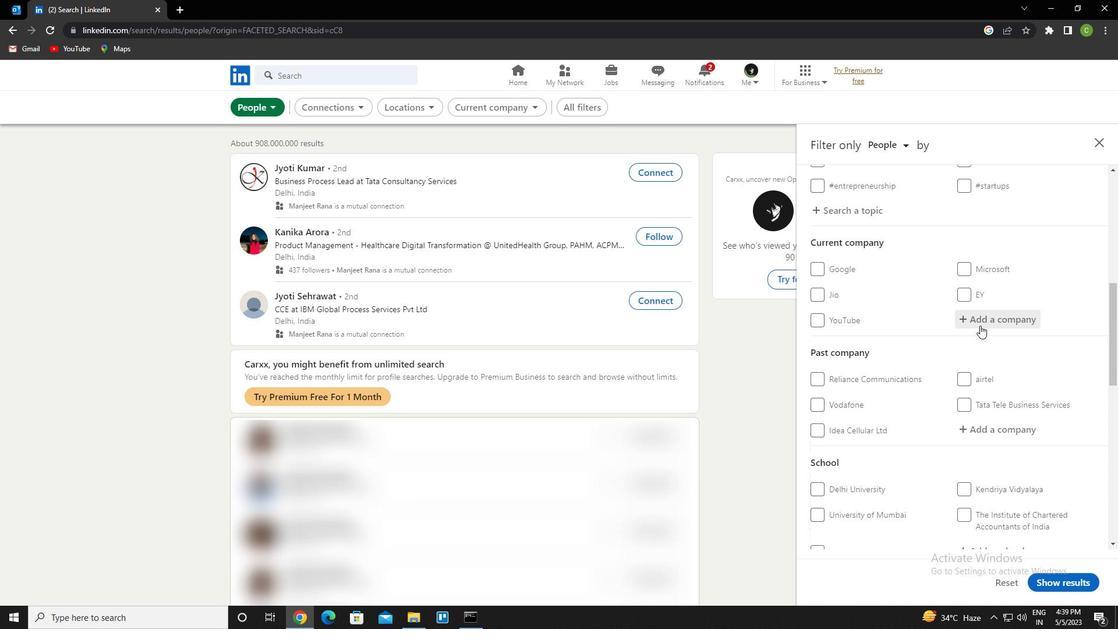 
Action: Key pressed <Key.caps_lock>v<Key.caps_lock>r<Key.backspace>erloop.io<Key.down><Key.enter>
Screenshot: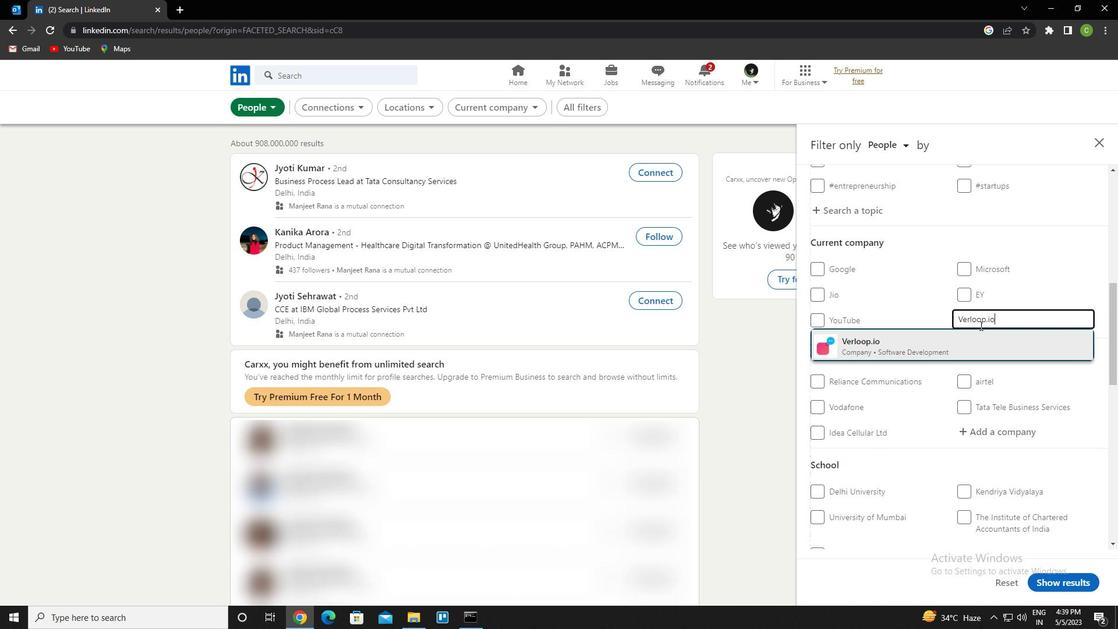 
Action: Mouse scrolled (980, 325) with delta (0, 0)
Screenshot: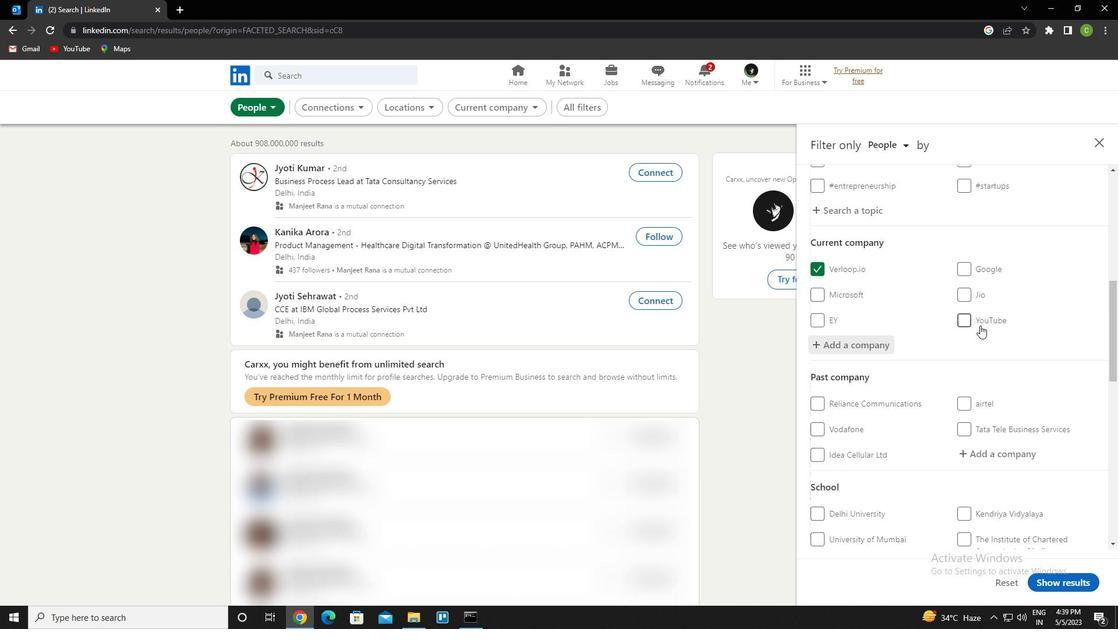 
Action: Mouse scrolled (980, 325) with delta (0, 0)
Screenshot: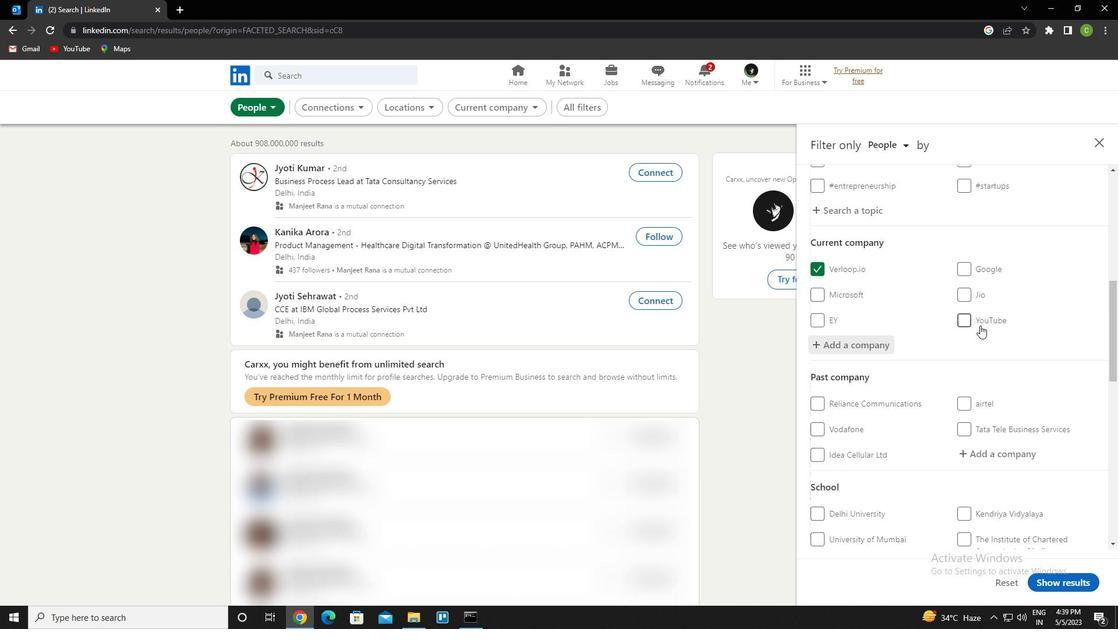 
Action: Mouse scrolled (980, 325) with delta (0, 0)
Screenshot: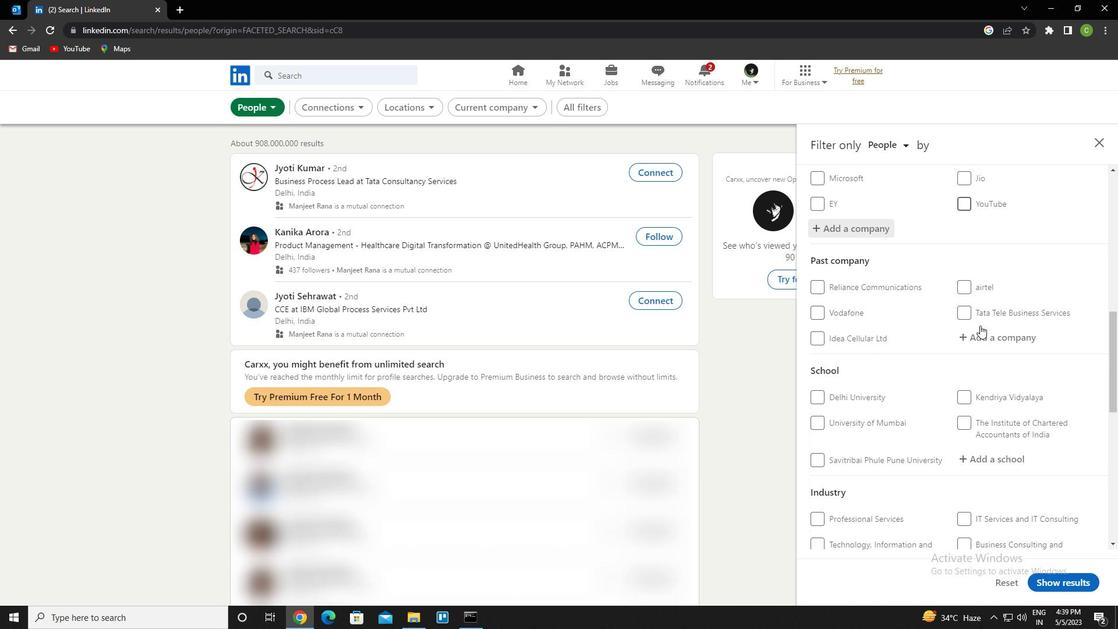 
Action: Mouse moved to (1002, 400)
Screenshot: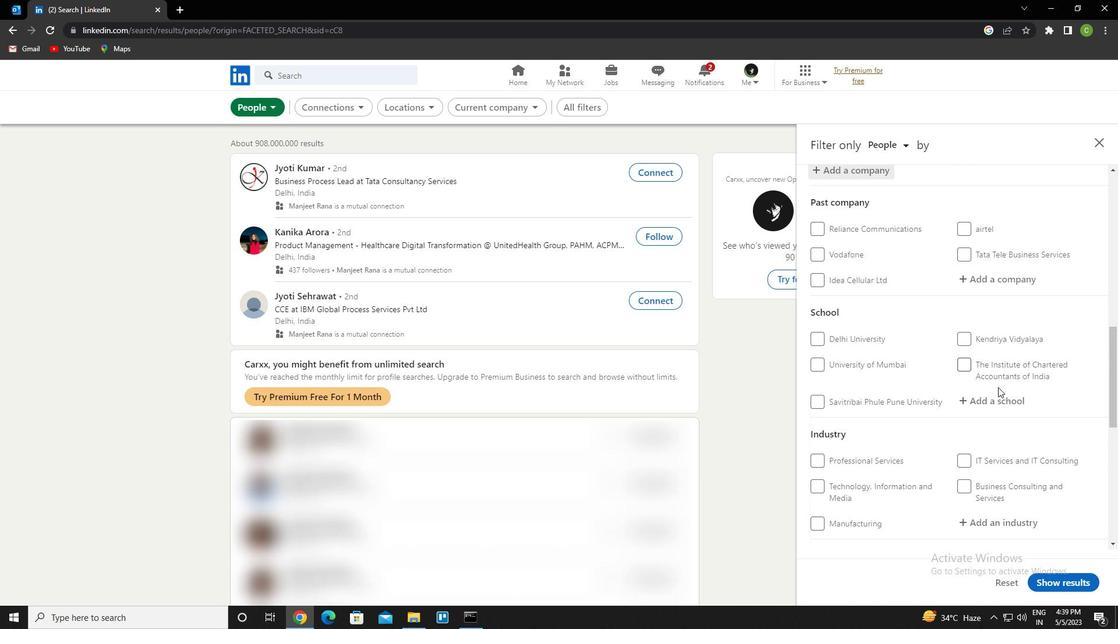 
Action: Mouse pressed left at (1002, 400)
Screenshot: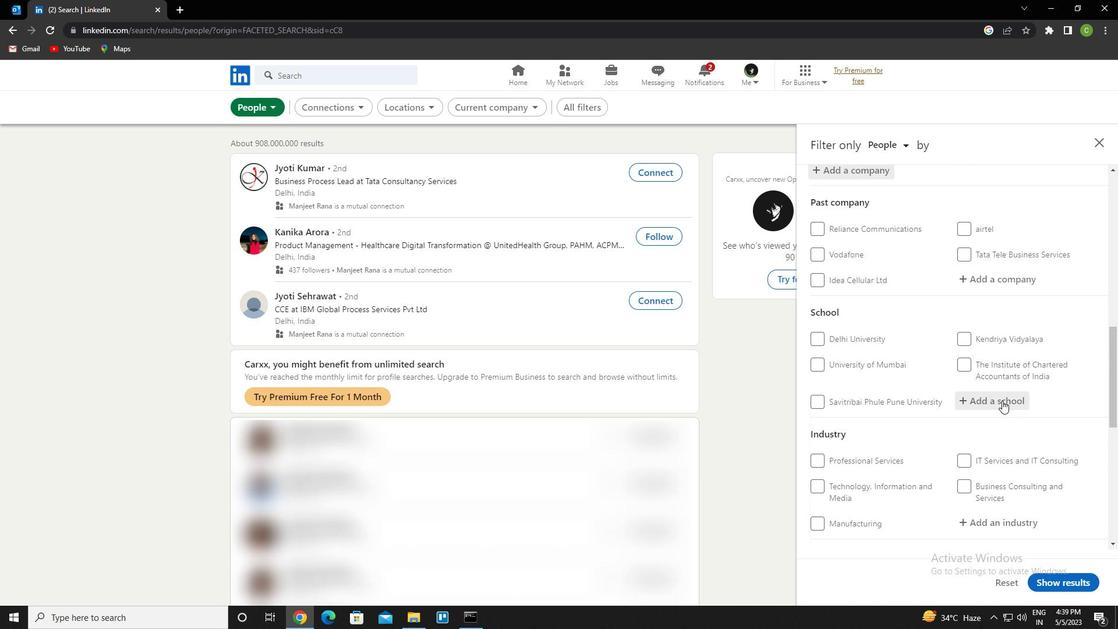 
Action: Key pressed <Key.caps_lock>d<Key.caps_lock>r.<Key.space><Key.caps_lock>a<Key.caps_lock>khilesh<Key.space><Key.caps_lock>d<Key.caps_lock>as<Key.space><Key.caps_lock>g<Key.caps_lock>upta<Key.space>institute<Key.space>of<Key.space><Key.backspace><Key.backspace><Key.backspace><Key.backspace><Key.backspace><Key.backspace><Key.backspace><Key.backspace><Key.backspace><Key.backspace><Key.backspace><Key.backspace><Key.backspace><Key.backspace><Key.backspace><Key.backspace><Key.backspace><Key.backspace><Key.backspace><Key.backspace><Key.backspace><Key.backspace><Key.backspace><Key.backspace><Key.backspace><Key.backspace><Key.backspace><Key.backspace><Key.backspace>hilesh<Key.space>das<Key.space>gupta<Key.space>institute<Key.space>of<Key.space>technology<Key.space><Key.shift>&<Key.space><Key.caps_lock>M<Key.caps_lock>ANAGEMENT
Screenshot: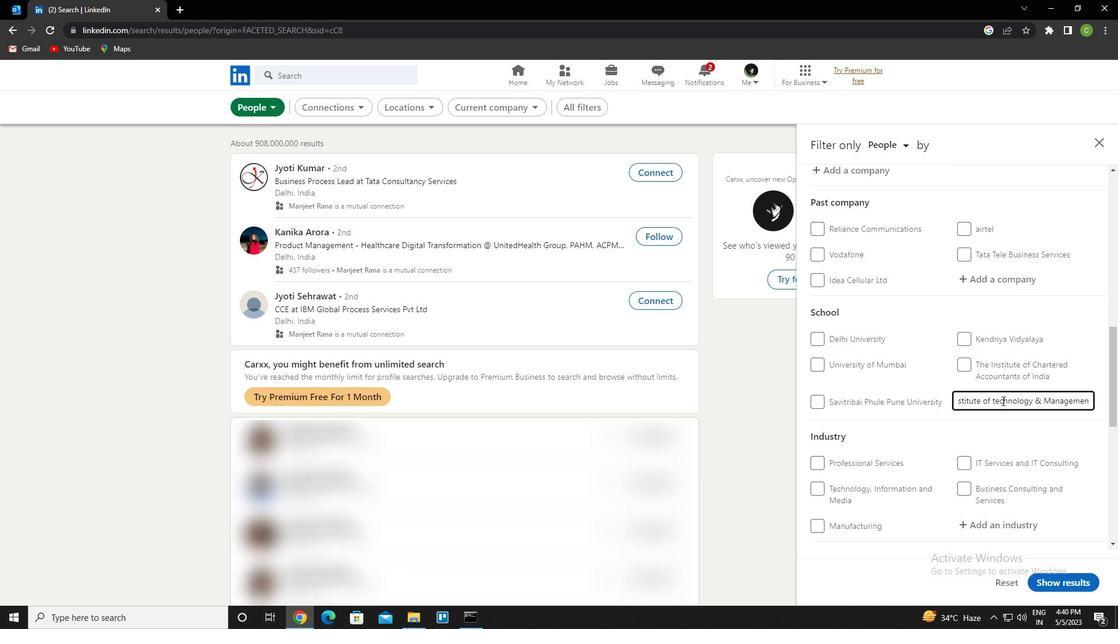 
Action: Mouse moved to (985, 372)
Screenshot: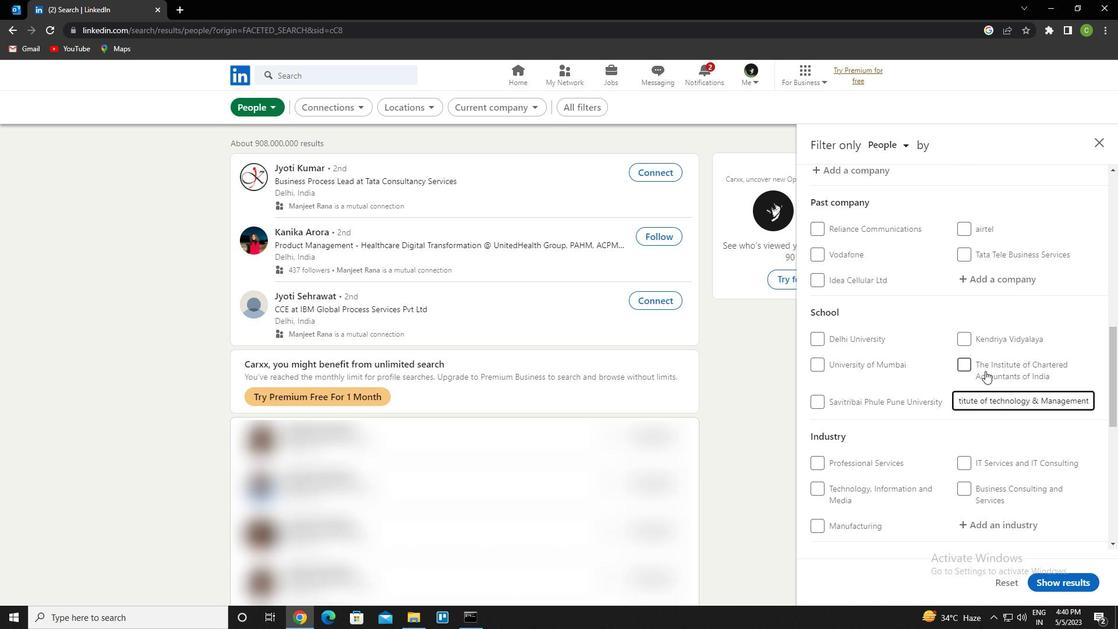 
Action: Mouse scrolled (985, 371) with delta (0, 0)
Screenshot: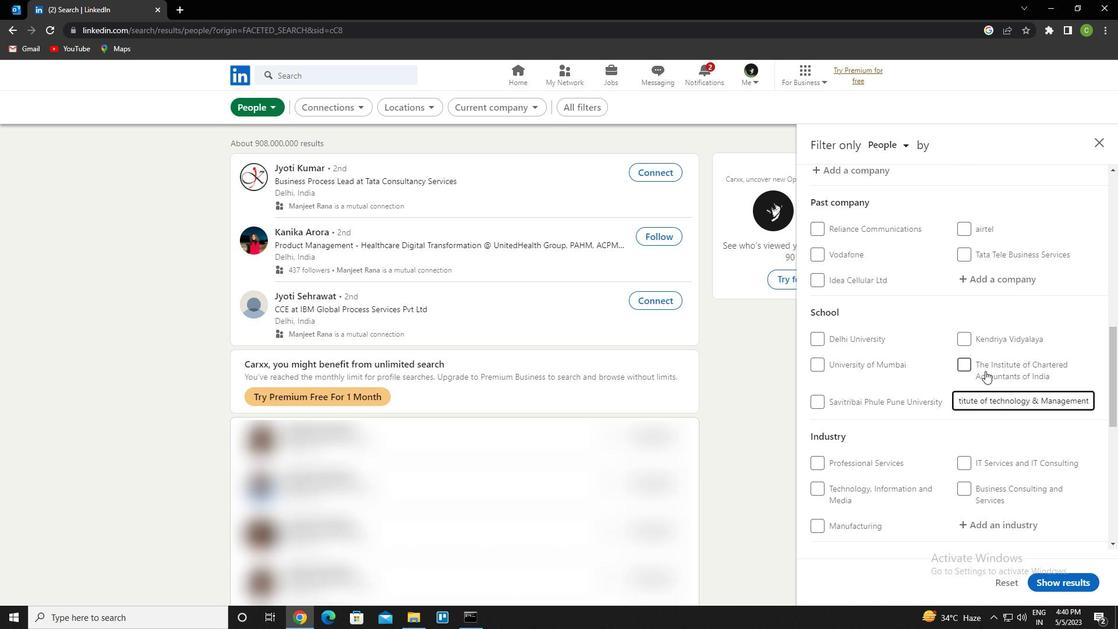 
Action: Mouse scrolled (985, 371) with delta (0, 0)
Screenshot: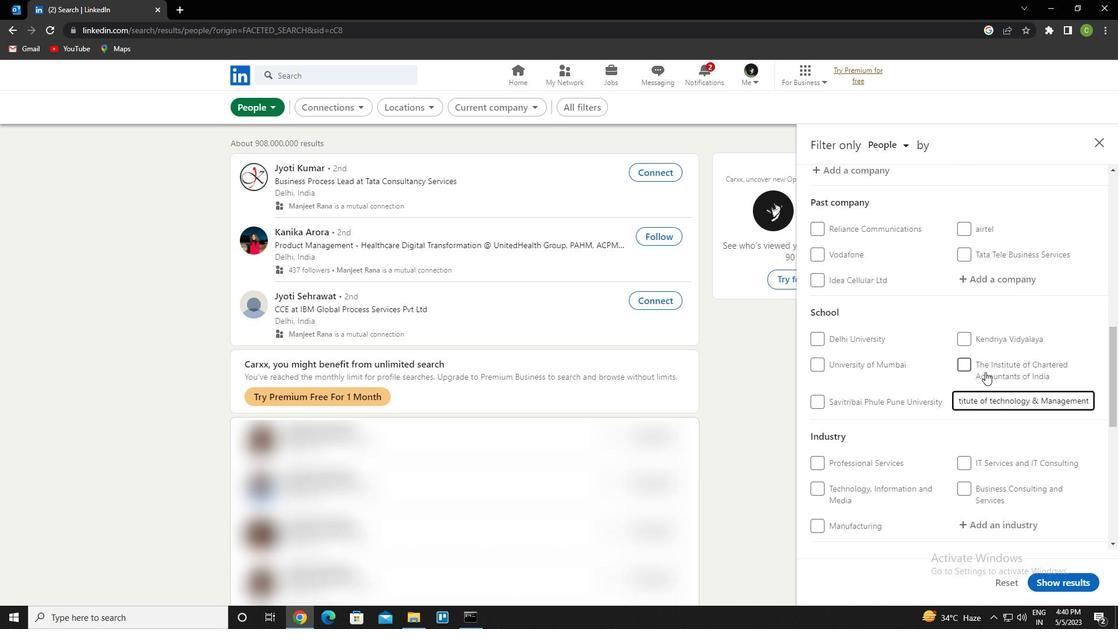 
Action: Mouse moved to (1031, 415)
Screenshot: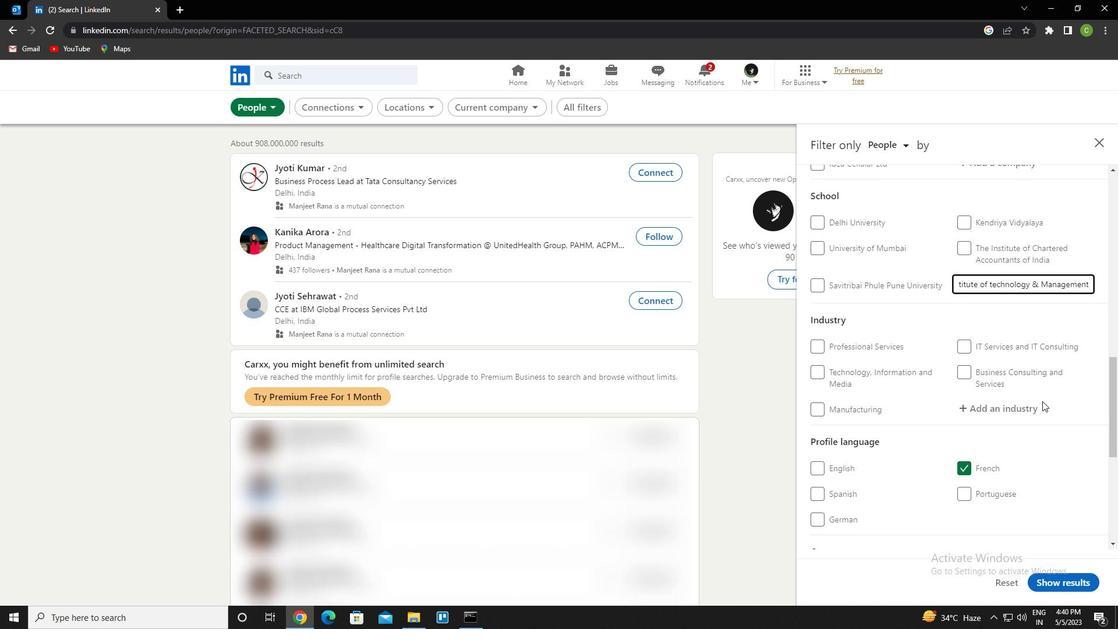 
Action: Mouse pressed left at (1031, 415)
Screenshot: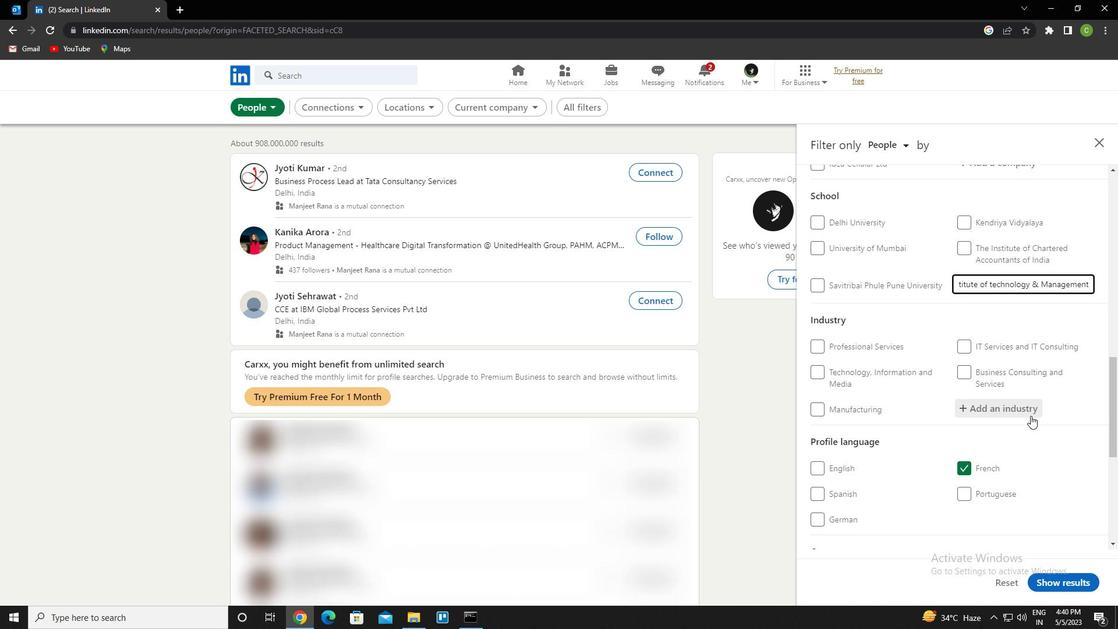 
Action: Key pressed <Key.caps_lock>P<Key.caps_lock>HYSICIAN<Key.down><Key.enter>
Screenshot: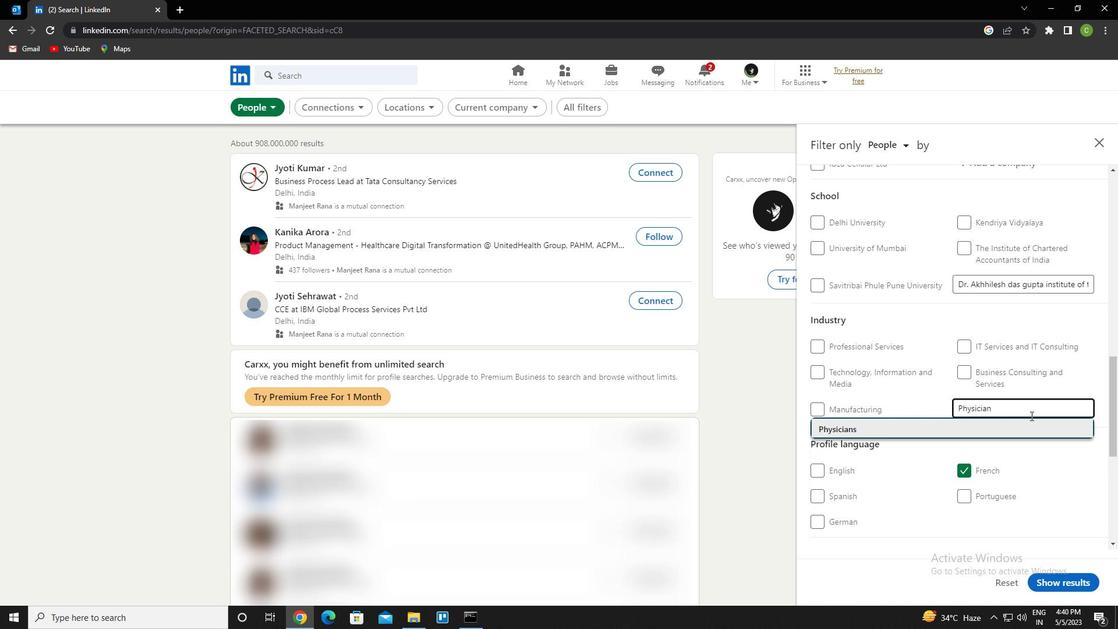 
Action: Mouse scrolled (1031, 415) with delta (0, 0)
Screenshot: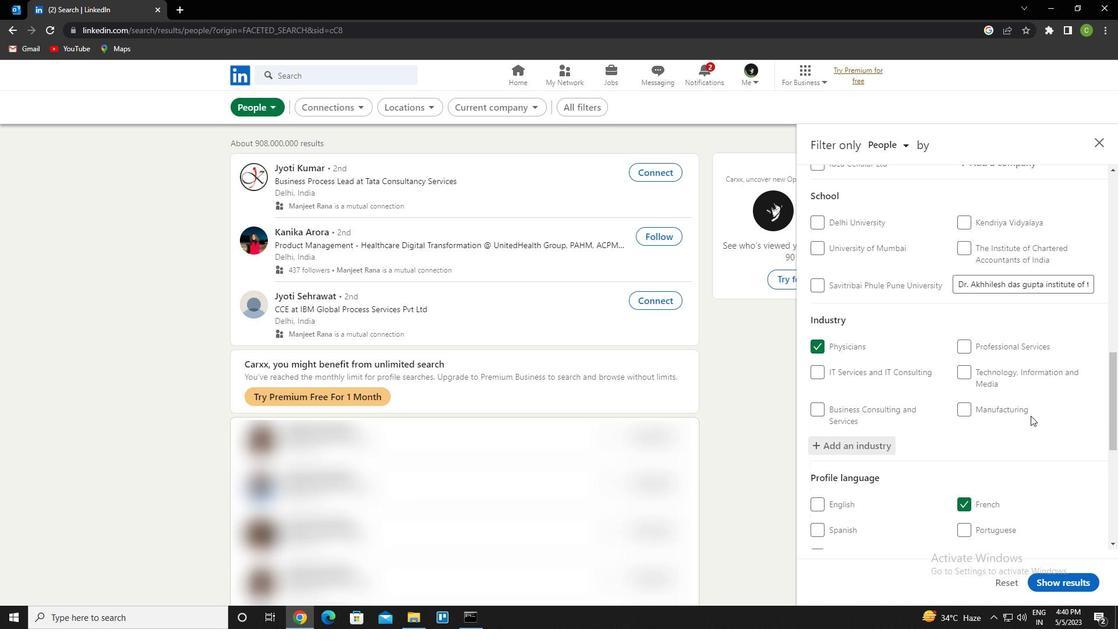 
Action: Mouse scrolled (1031, 415) with delta (0, 0)
Screenshot: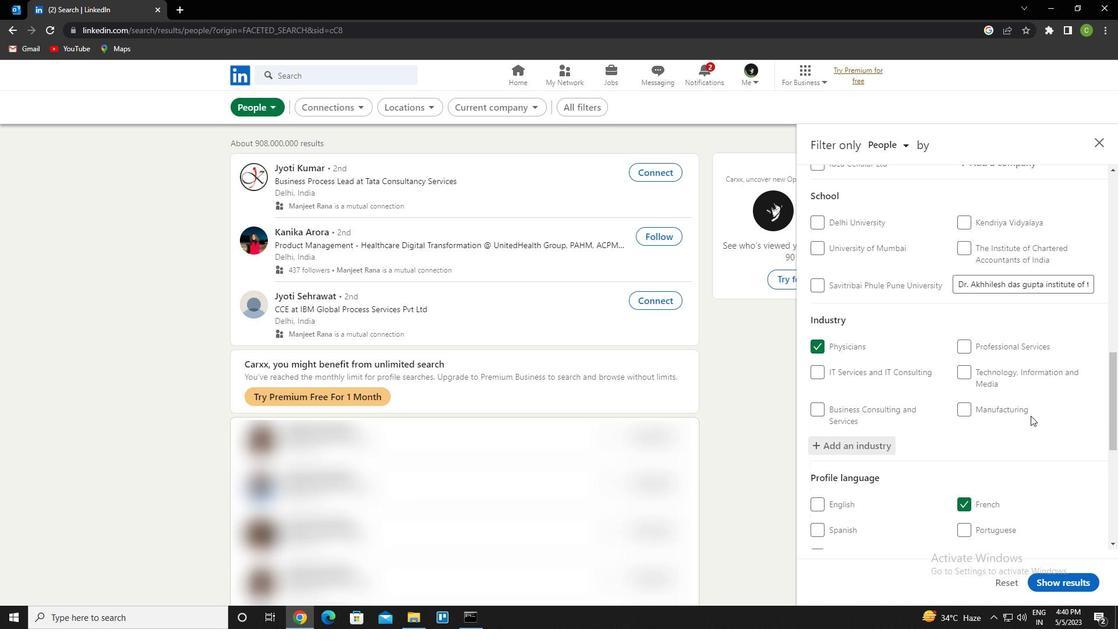 
Action: Mouse scrolled (1031, 415) with delta (0, 0)
Screenshot: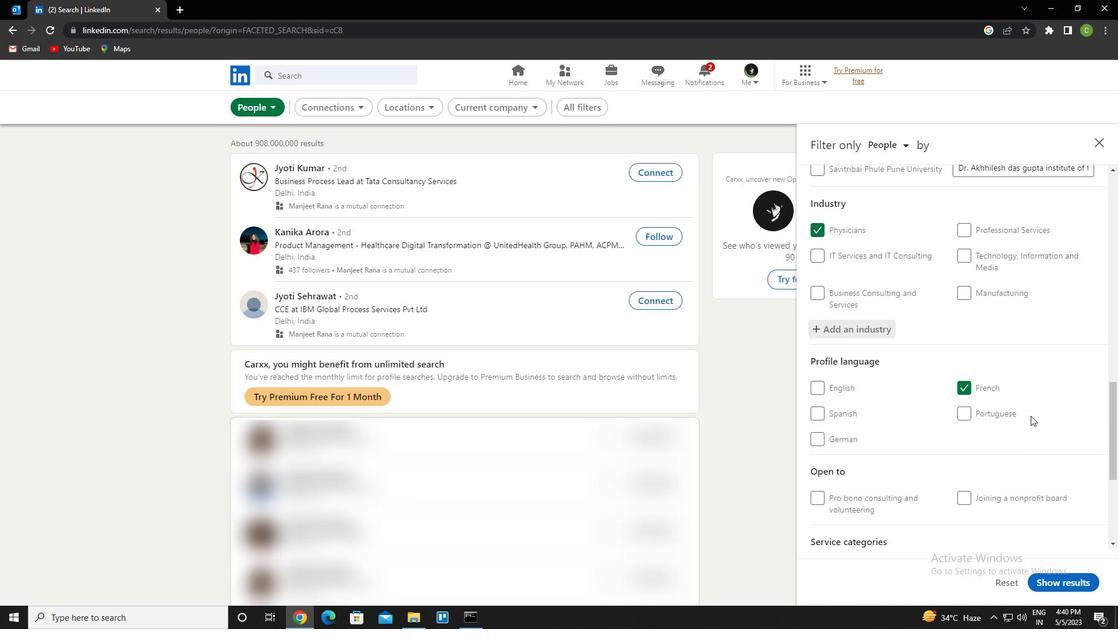 
Action: Mouse moved to (1029, 417)
Screenshot: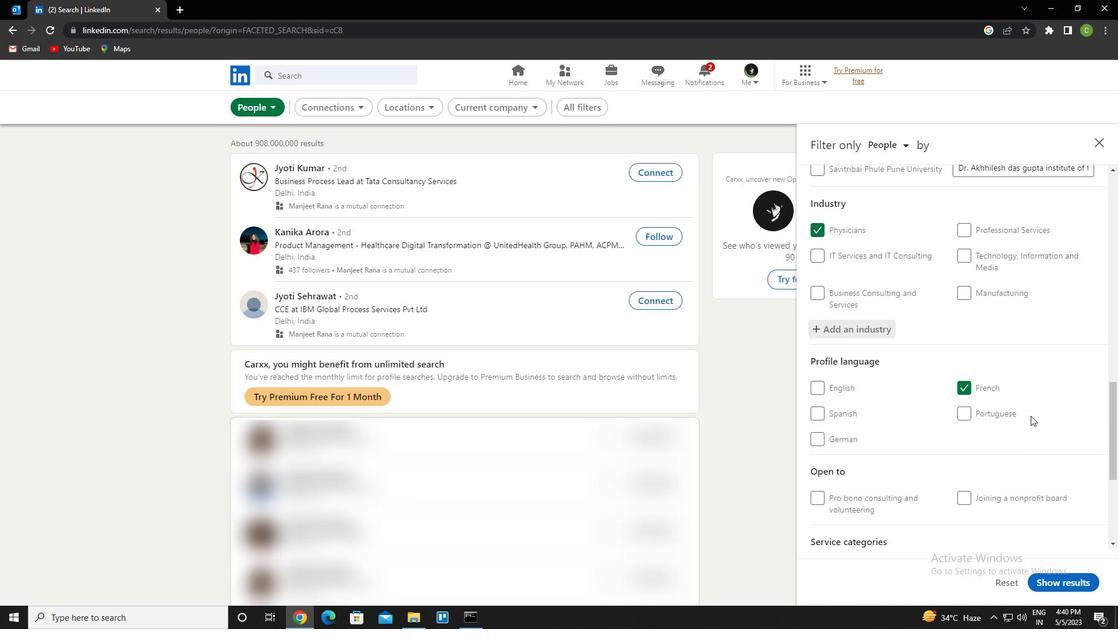 
Action: Mouse scrolled (1029, 417) with delta (0, 0)
Screenshot: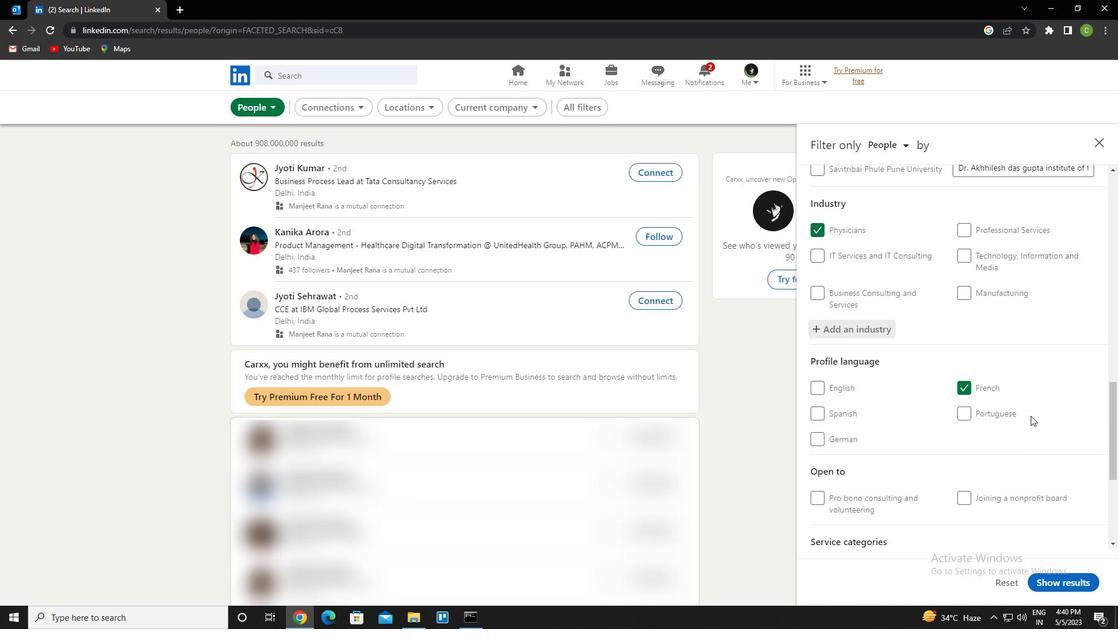 
Action: Mouse moved to (1029, 417)
Screenshot: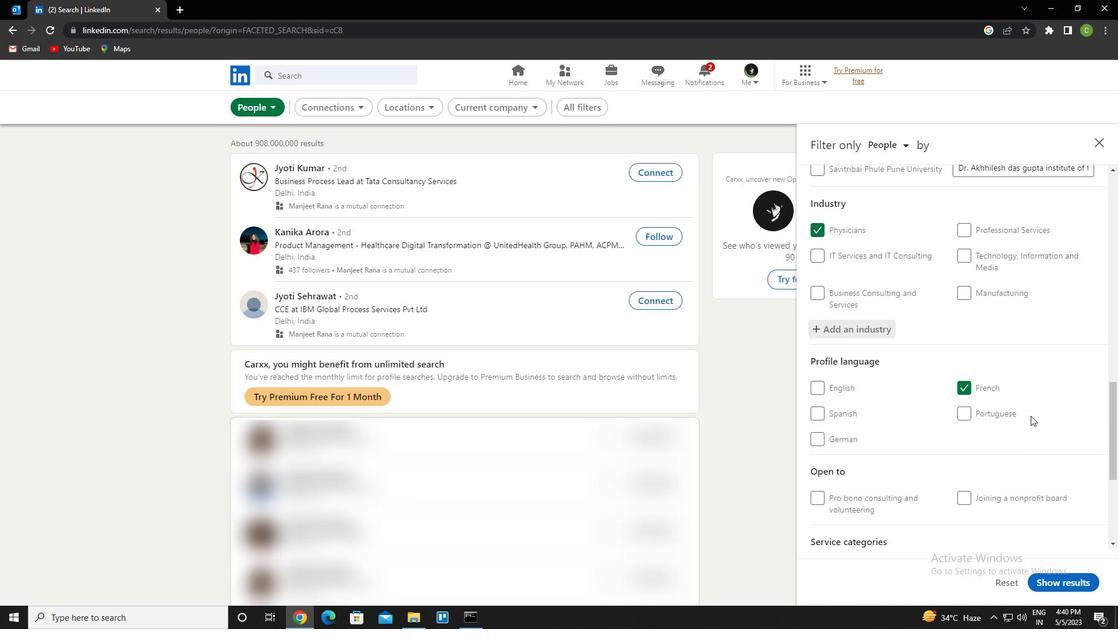 
Action: Mouse scrolled (1029, 417) with delta (0, 0)
Screenshot: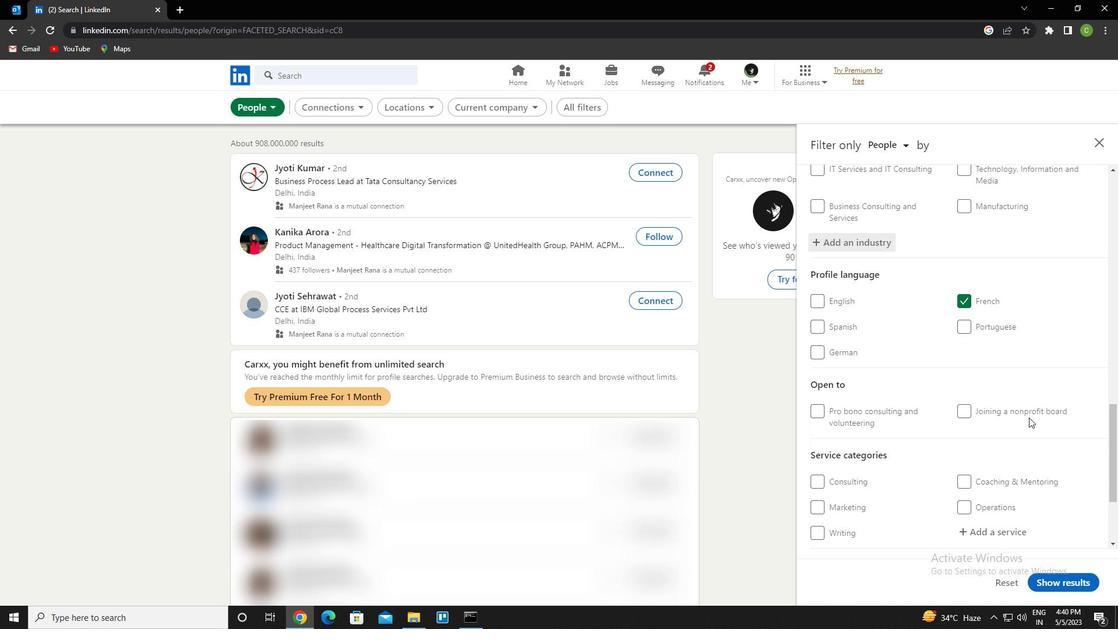 
Action: Mouse moved to (1029, 418)
Screenshot: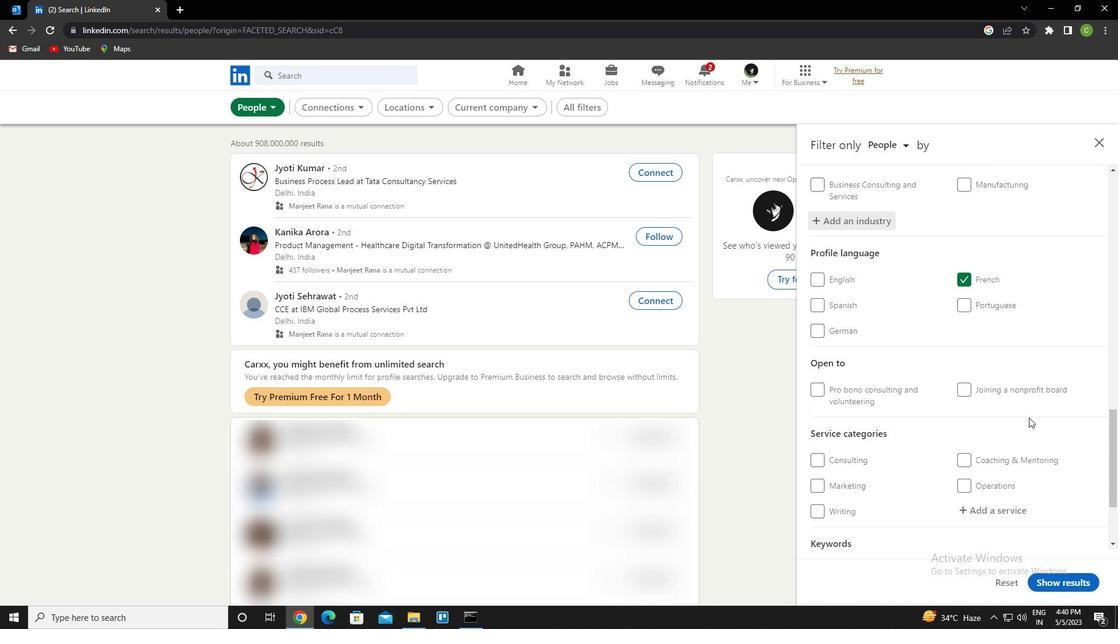 
Action: Mouse scrolled (1029, 417) with delta (0, 0)
Screenshot: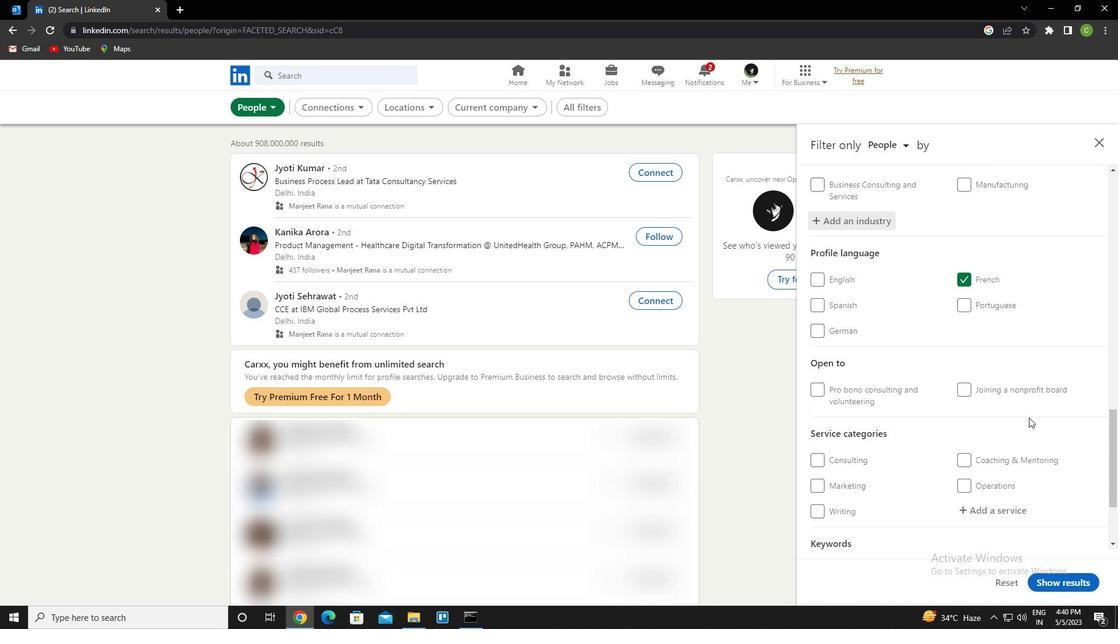 
Action: Mouse scrolled (1029, 417) with delta (0, 0)
Screenshot: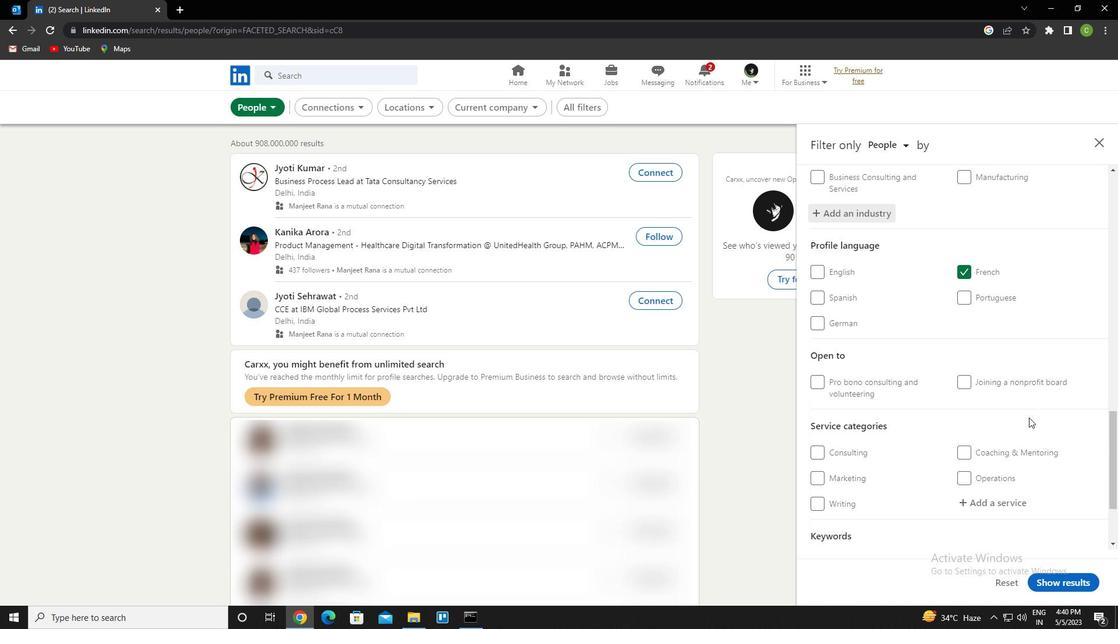 
Action: Mouse moved to (1006, 390)
Screenshot: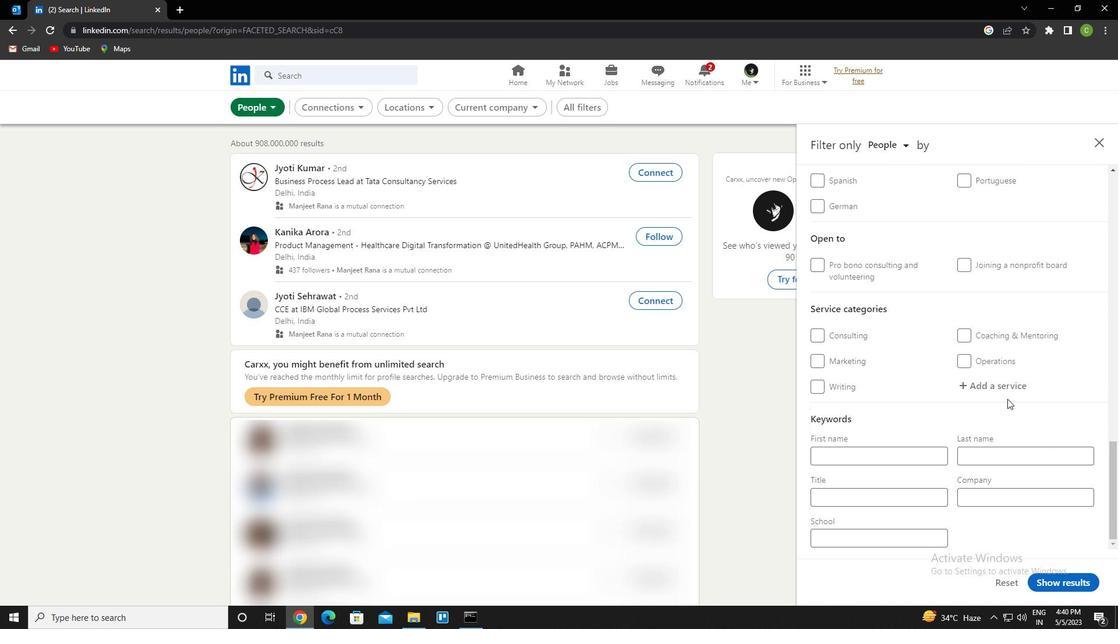 
Action: Mouse pressed left at (1006, 390)
Screenshot: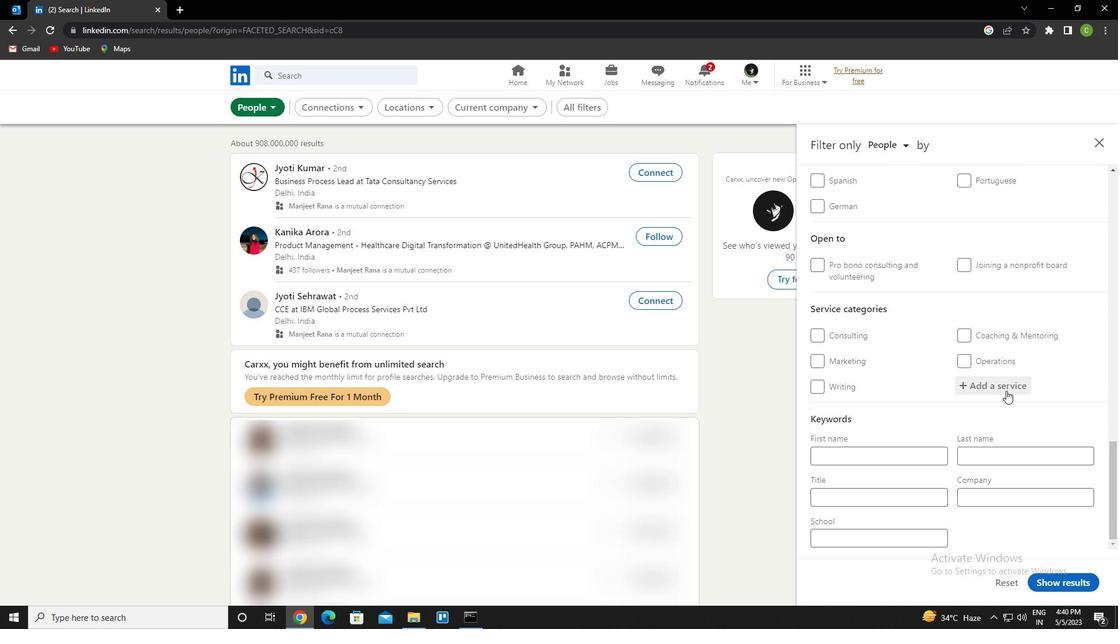 
Action: Key pressed <Key.caps_lock>E<Key.caps_lock>VENT<Key.space><Key.caps_lock>P<Key.caps_lock>LANNER<Key.down><Key.enter>
Screenshot: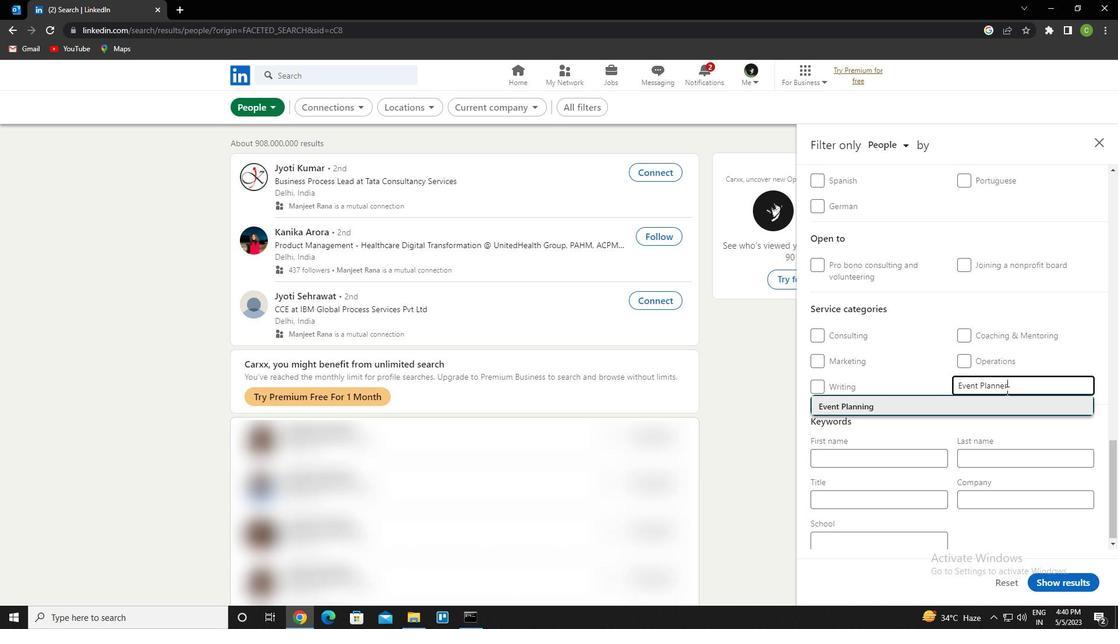 
Action: Mouse scrolled (1006, 390) with delta (0, 0)
Screenshot: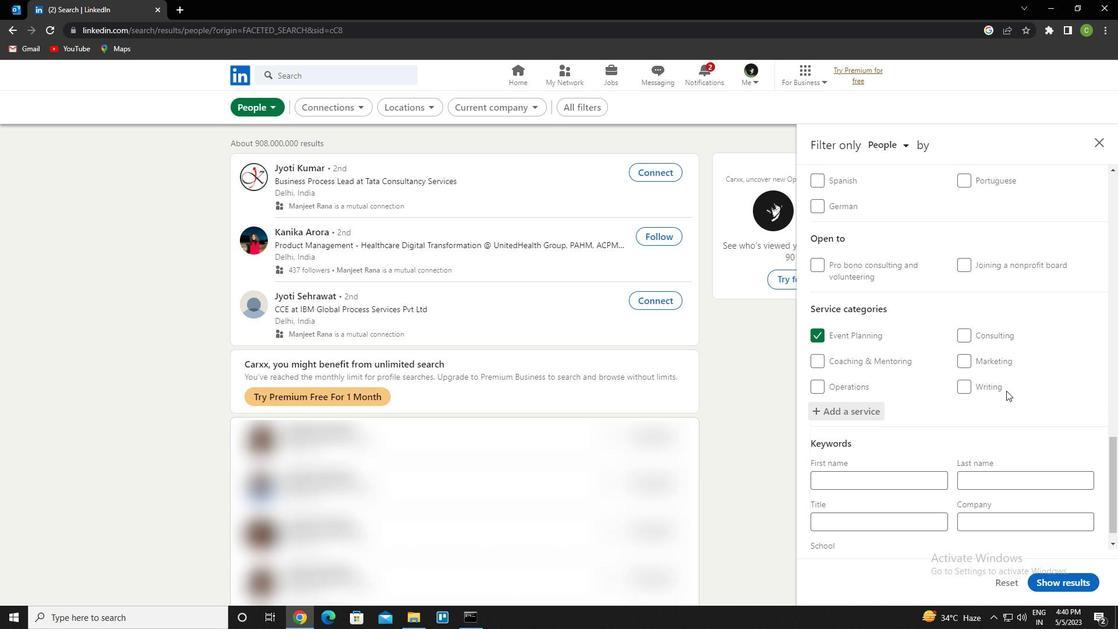 
Action: Mouse scrolled (1006, 390) with delta (0, 0)
Screenshot: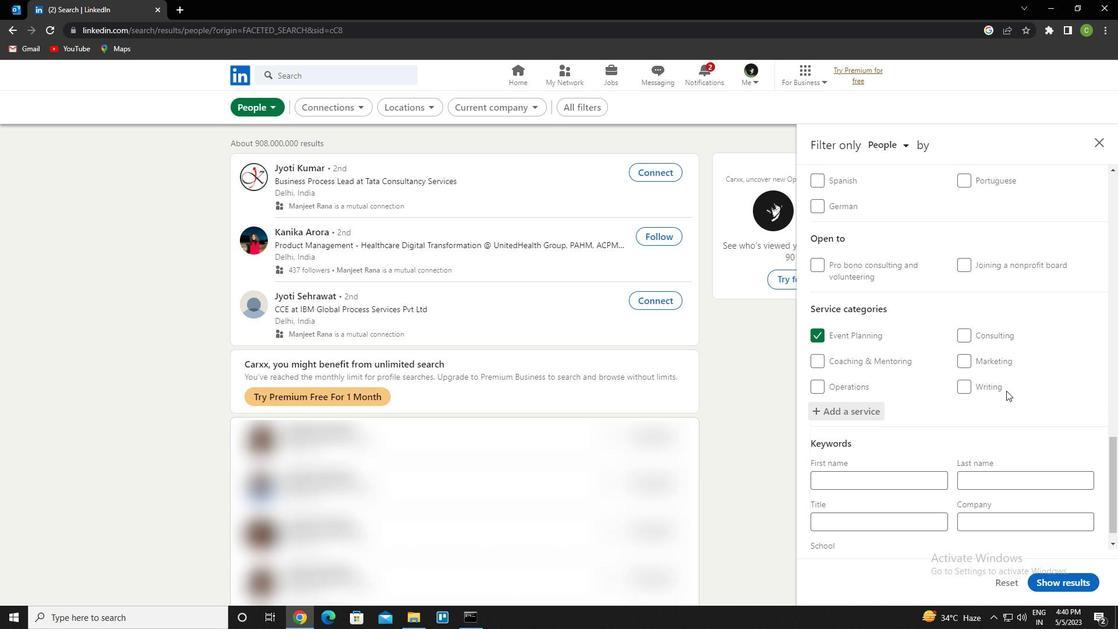 
Action: Mouse moved to (515, 417)
Screenshot: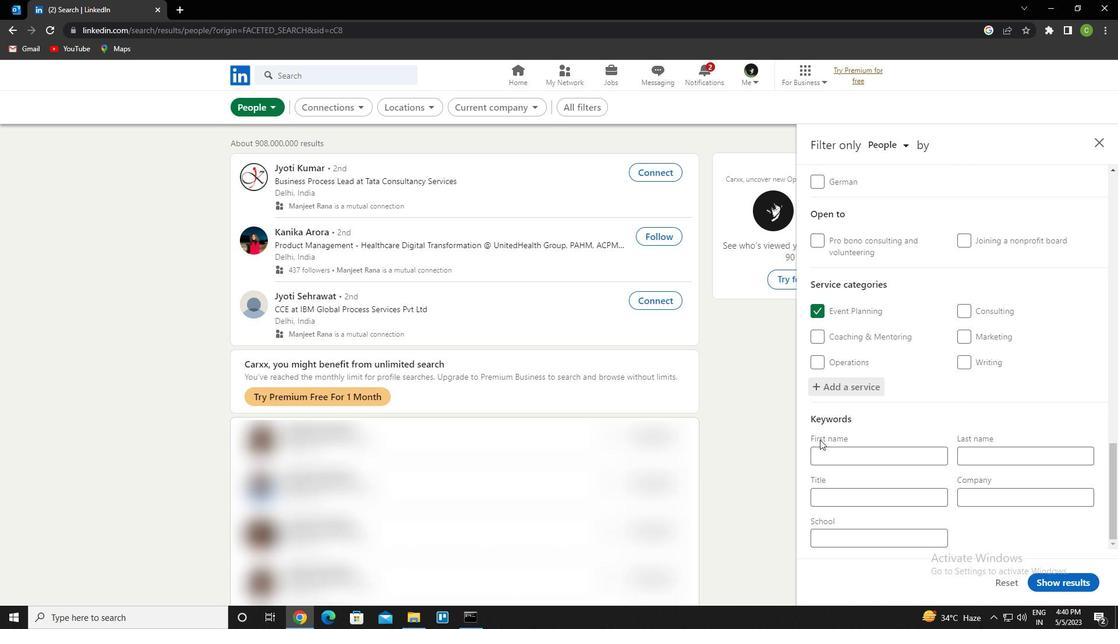 
Action: Mouse scrolled (515, 417) with delta (0, 0)
Screenshot: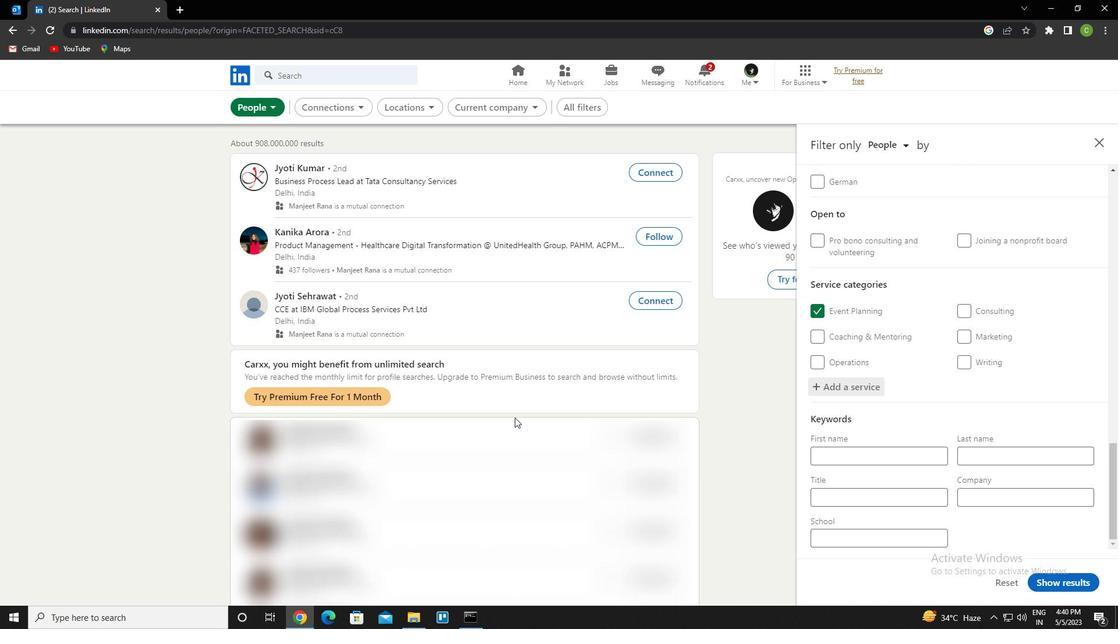 
Action: Mouse scrolled (515, 417) with delta (0, 0)
Screenshot: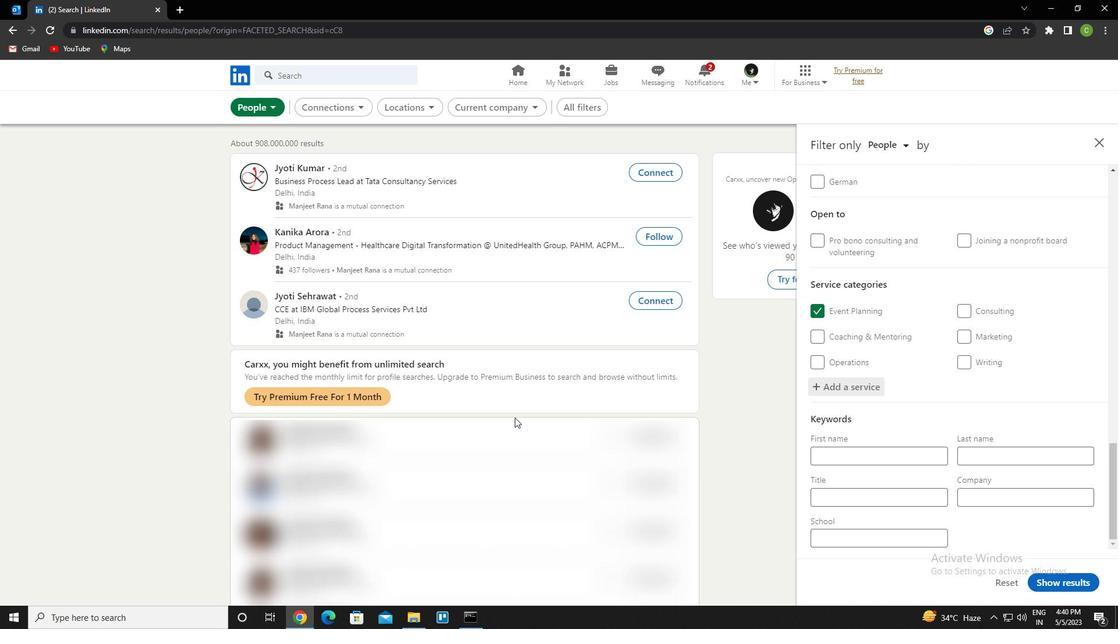 
Action: Mouse moved to (904, 498)
Screenshot: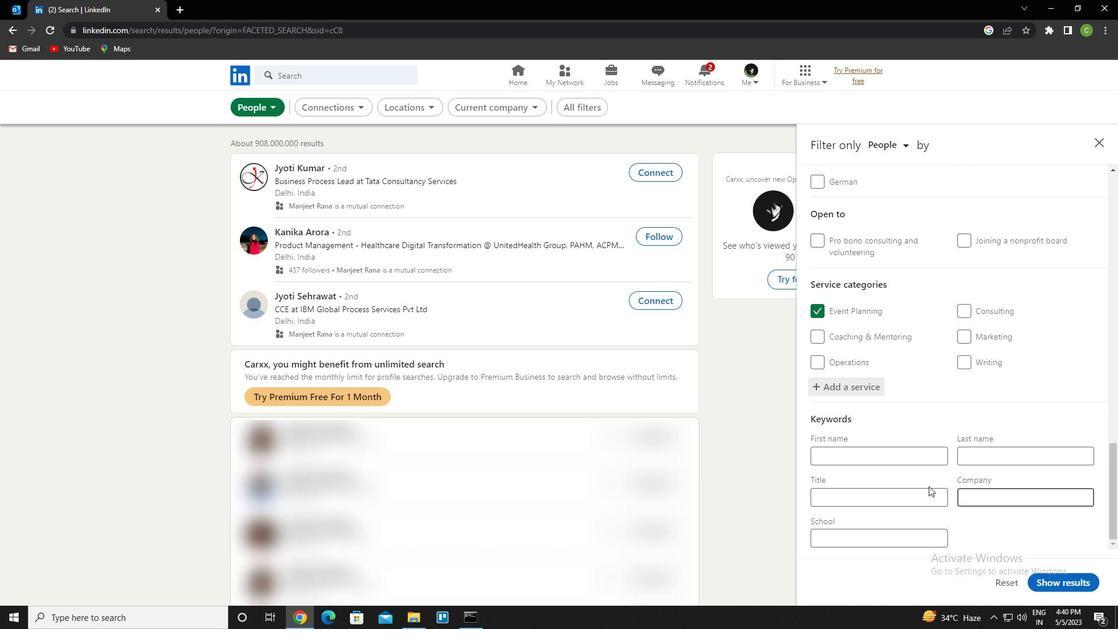 
Action: Mouse pressed left at (904, 498)
Screenshot: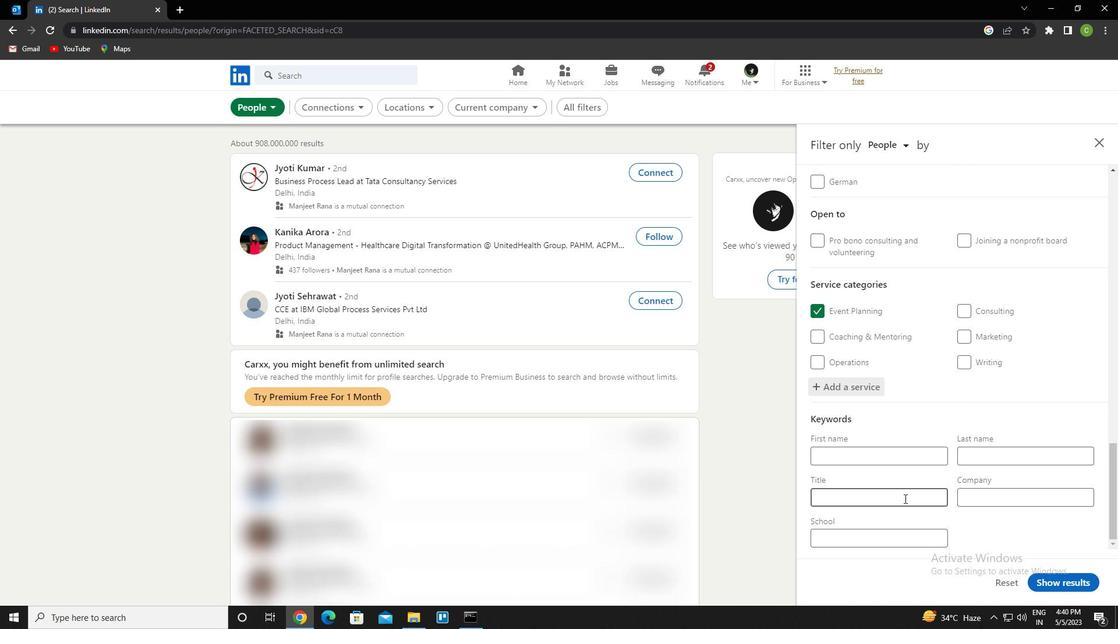 
Action: Key pressed <Key.caps_lock>C<Key.caps_lock>OUPLES<Key.space><Key.caps_lock>C<Key.caps_lock>OUNSELOR
Screenshot: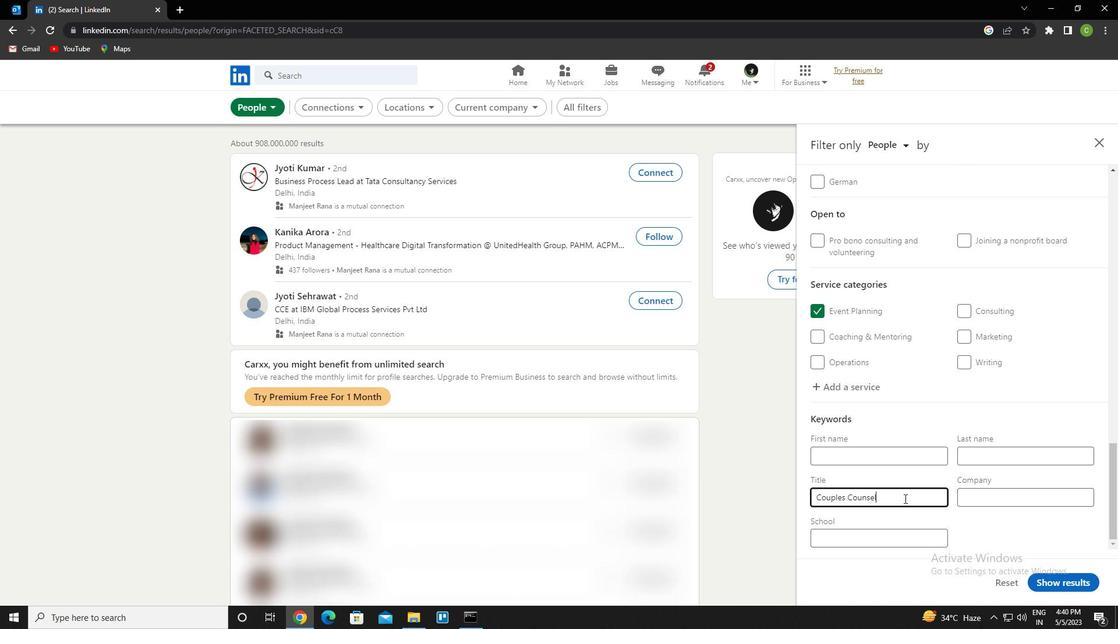 
Action: Mouse moved to (1052, 584)
Screenshot: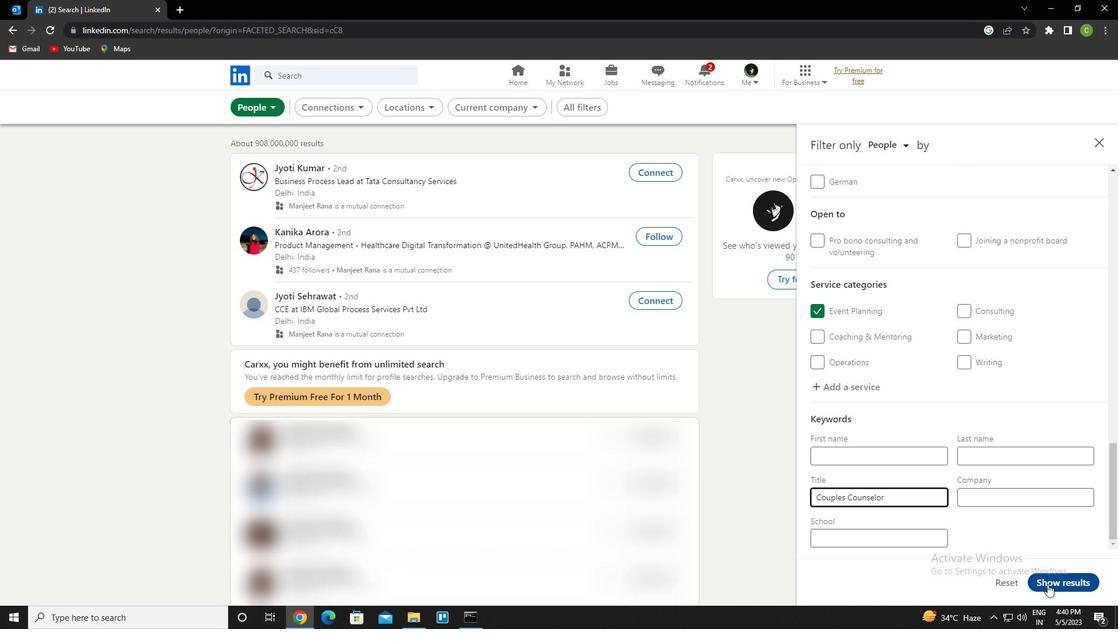 
Action: Mouse pressed left at (1052, 584)
Screenshot: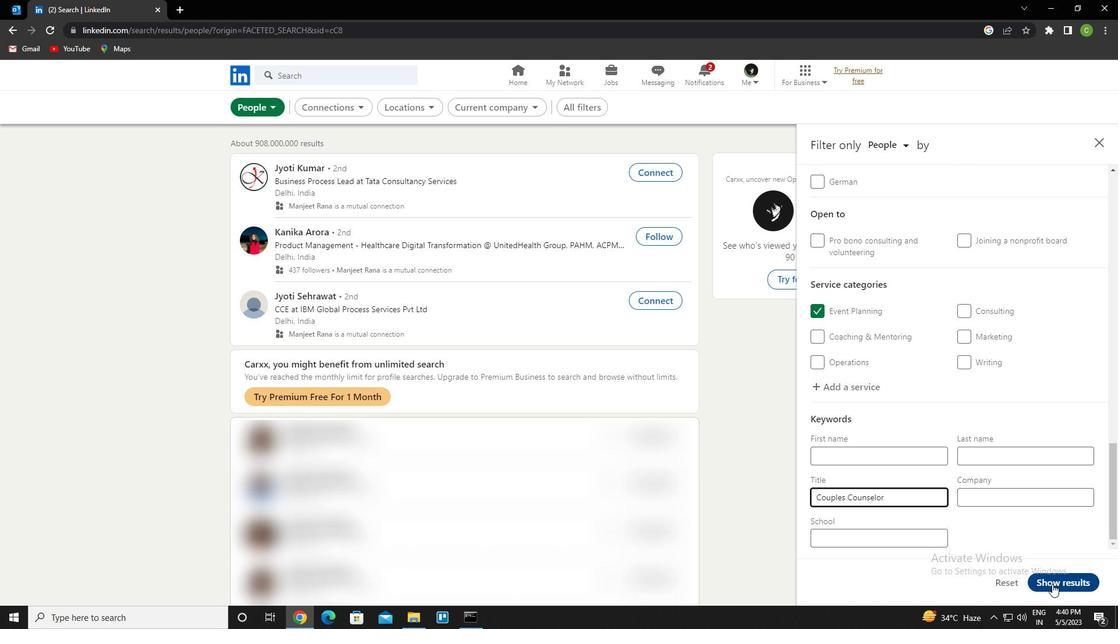 
Action: Mouse moved to (647, 503)
Screenshot: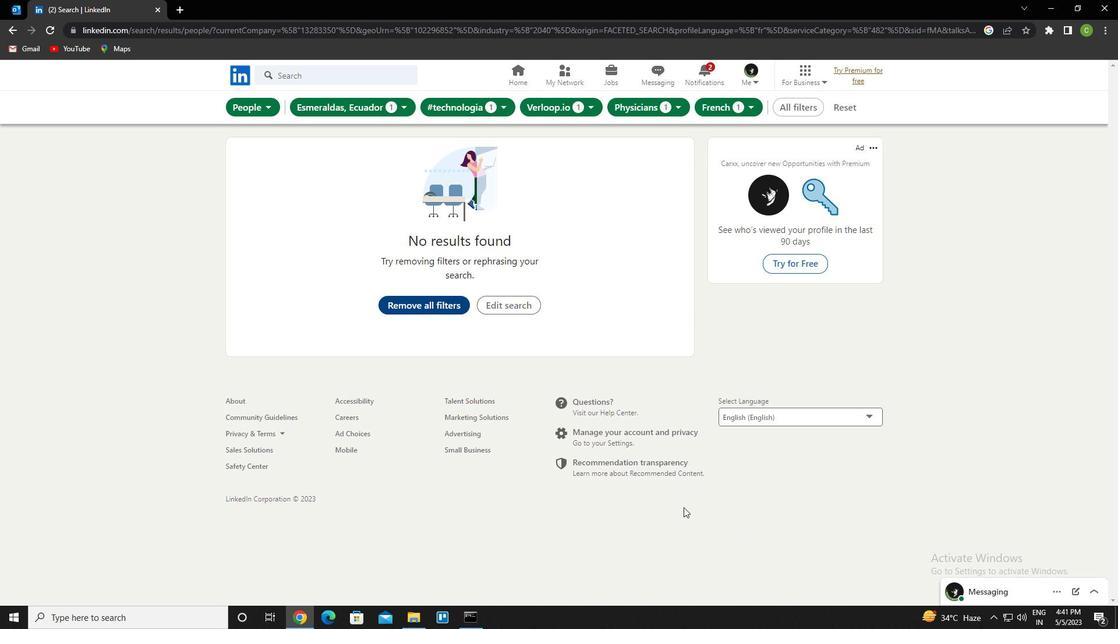 
